Task: Add an event with the title Second Interview with Nora, date '2023/11/19', time 7:50 AM to 9:50 AMand add a description: In addition, you should be open to discussing your business's short-term and long-term goals, potential challenges, and how an investment could accelerate your growth trajectory. This dialogue will help both parties assess the alignment of interests and the potential for a successful partnership., put the event into Green category . Add location for the event as: Miami, USA, logged in from the account softage.8@softage.netand send the event invitation to softage.3@softage.net and softage.4@softage.net. Set a reminder for the event 15 minutes before
Action: Mouse moved to (115, 140)
Screenshot: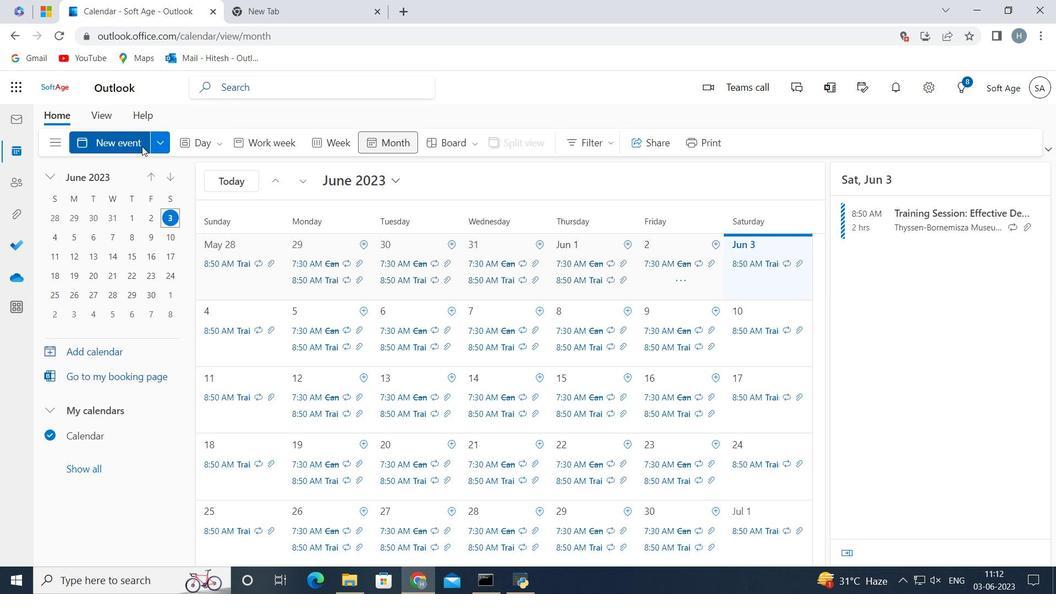 
Action: Mouse pressed left at (115, 140)
Screenshot: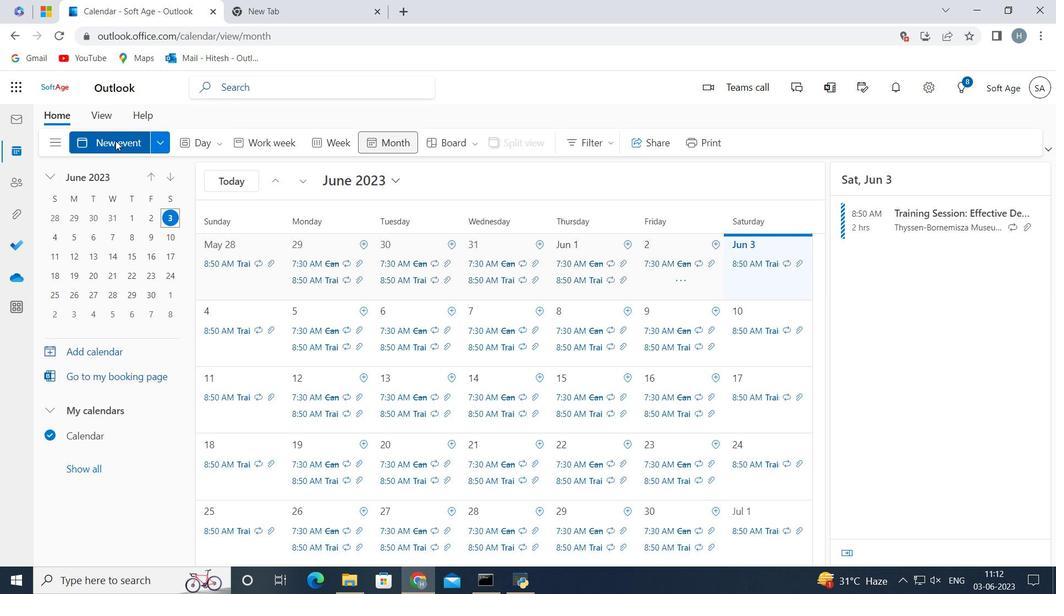 
Action: Mouse moved to (302, 222)
Screenshot: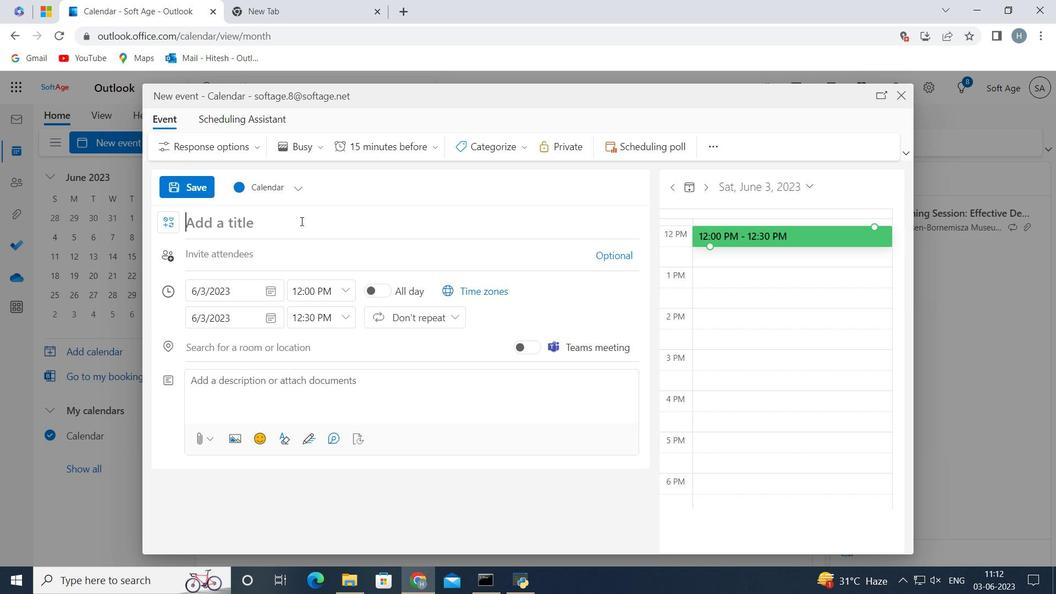 
Action: Mouse pressed left at (302, 222)
Screenshot: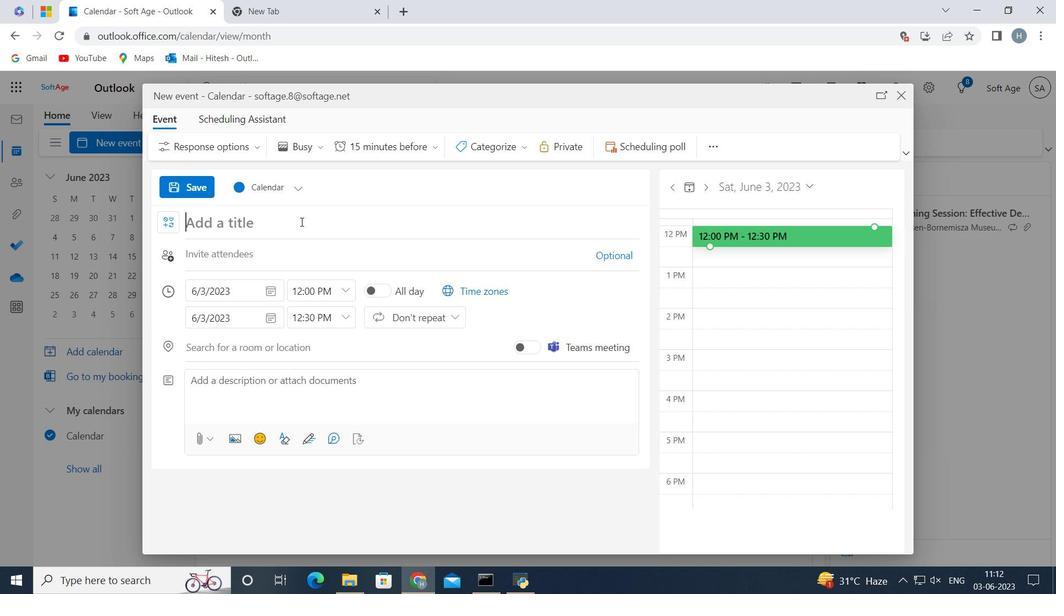 
Action: Key pressed <Key.shift>Second<Key.space><Key.shift>Interview<Key.space><Key.shift>With<Key.space><Key.shift>Nora
Screenshot: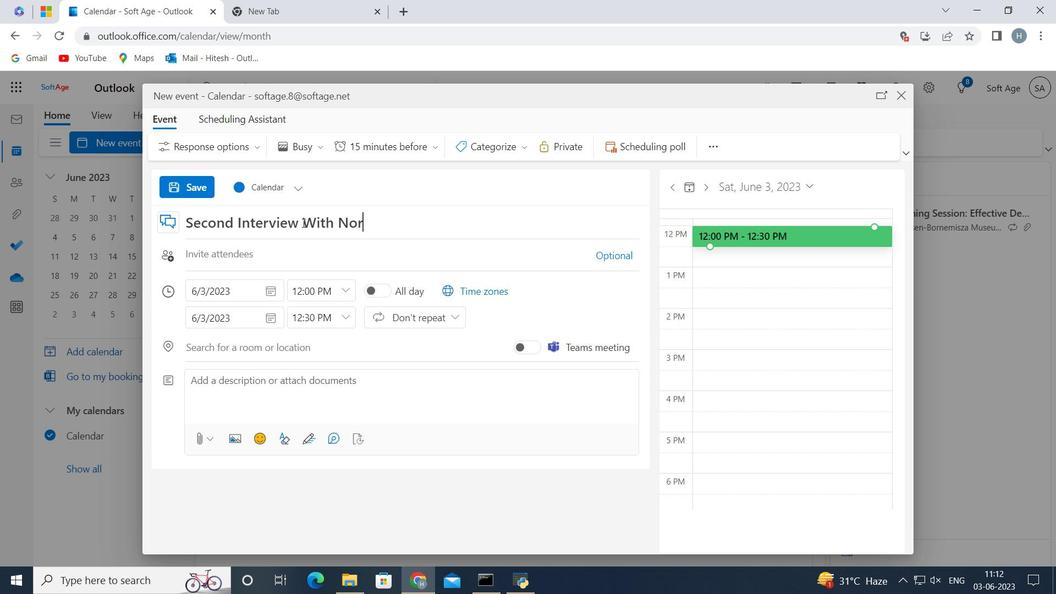 
Action: Mouse moved to (274, 292)
Screenshot: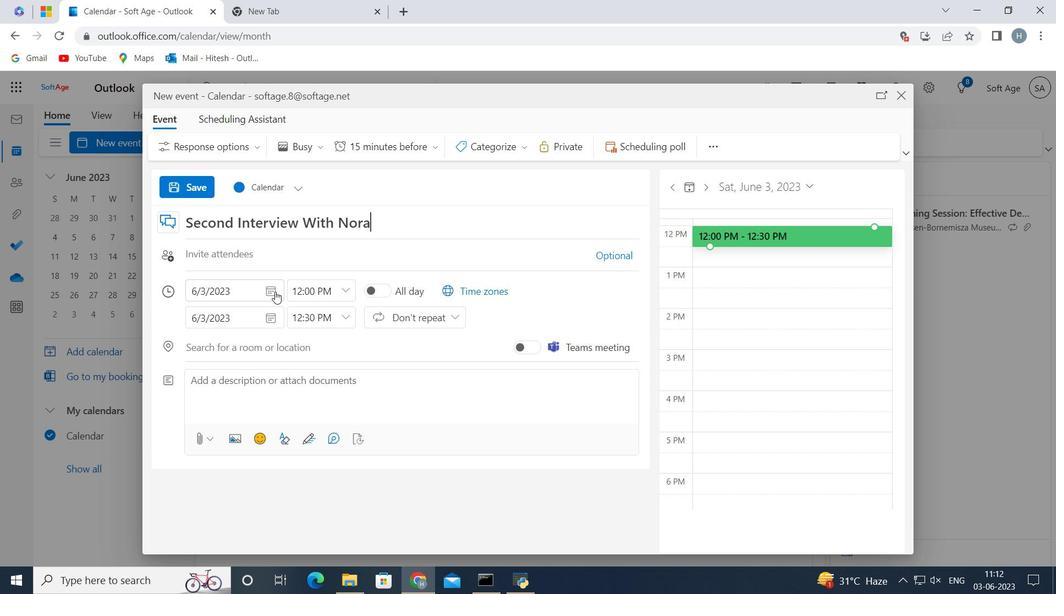 
Action: Mouse pressed left at (274, 292)
Screenshot: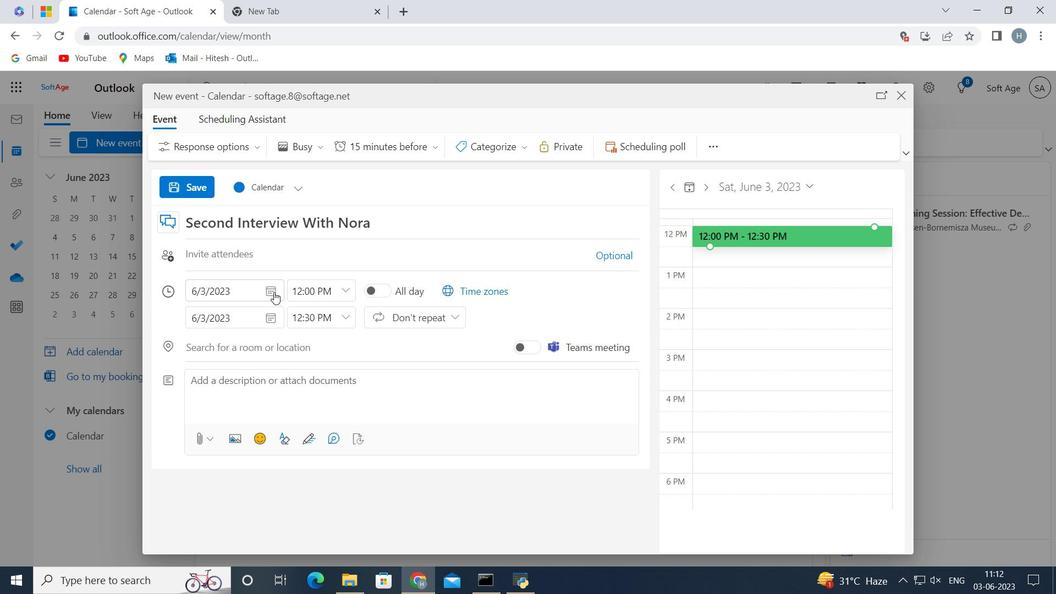 
Action: Mouse moved to (315, 316)
Screenshot: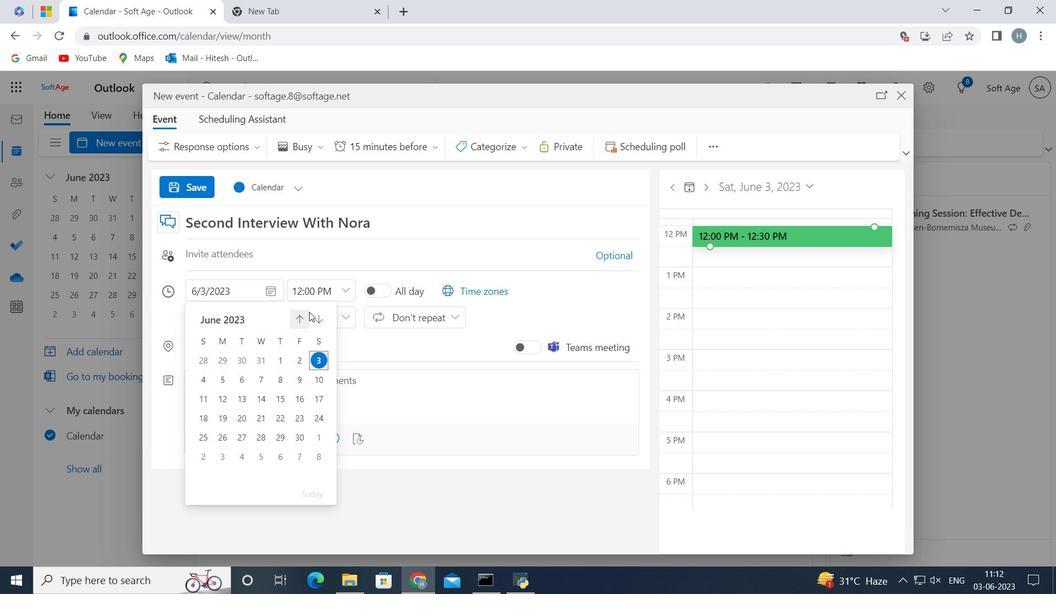 
Action: Mouse pressed left at (315, 316)
Screenshot: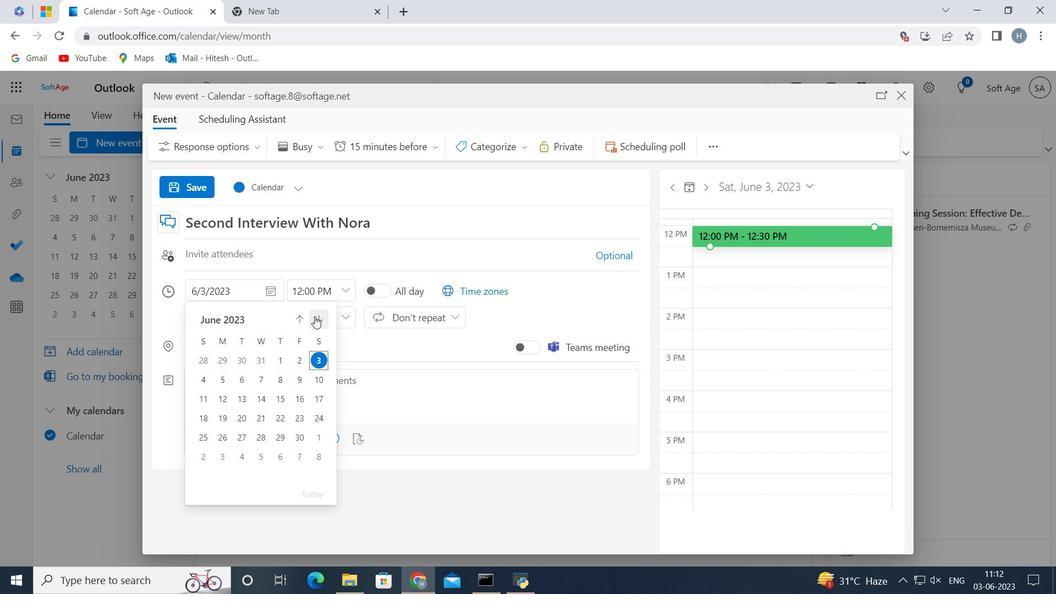 
Action: Mouse moved to (315, 316)
Screenshot: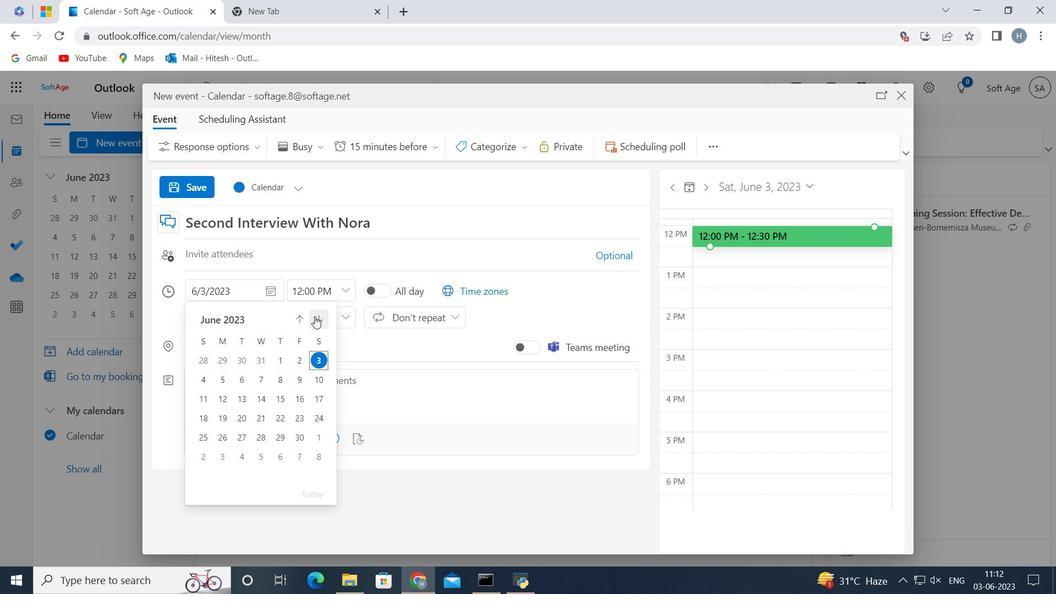 
Action: Mouse pressed left at (315, 316)
Screenshot: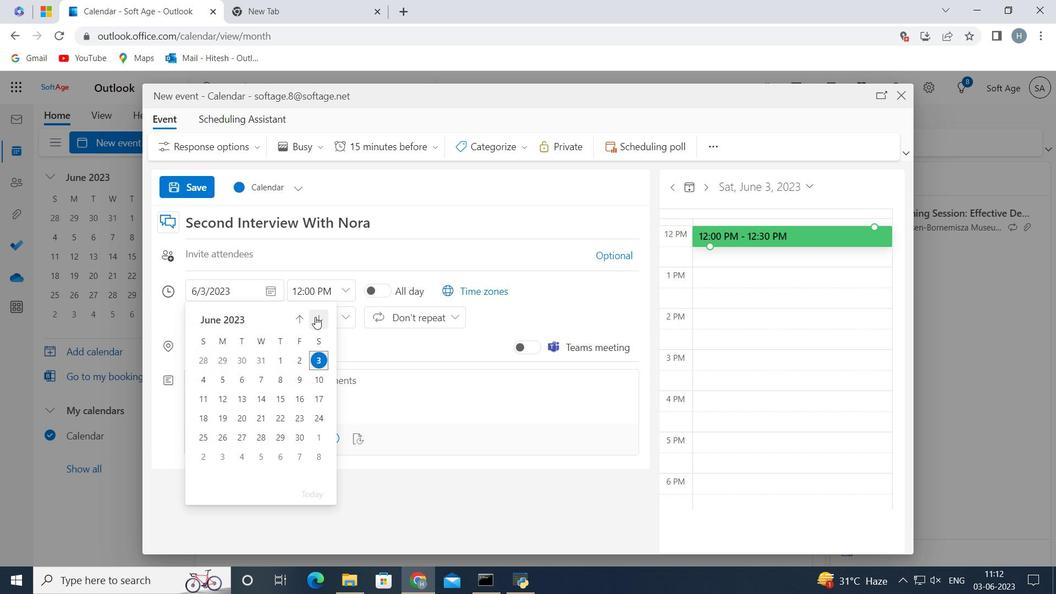 
Action: Mouse pressed left at (315, 316)
Screenshot: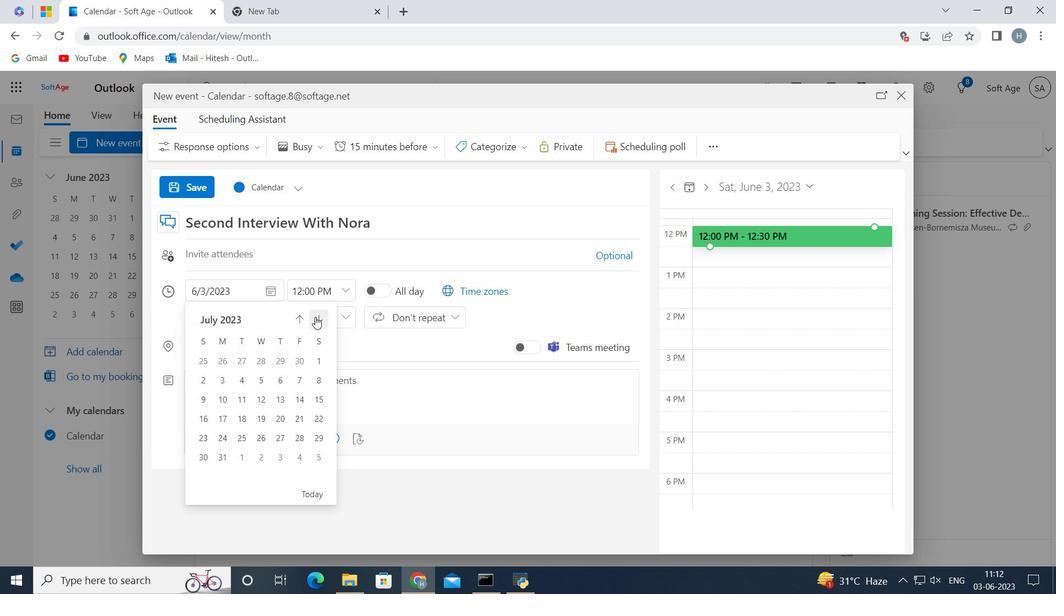 
Action: Mouse moved to (315, 317)
Screenshot: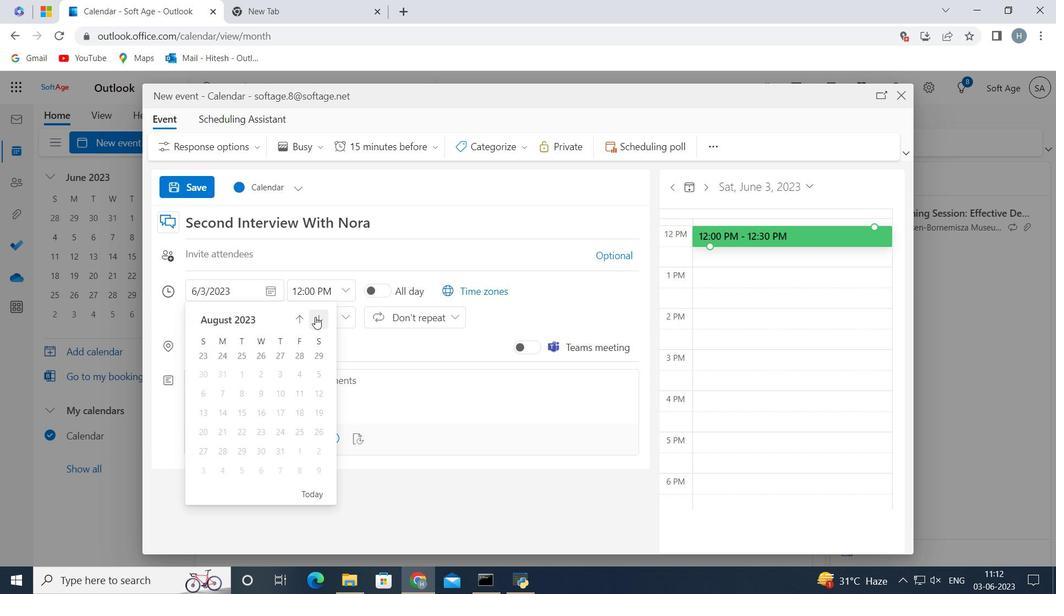 
Action: Mouse pressed left at (315, 317)
Screenshot: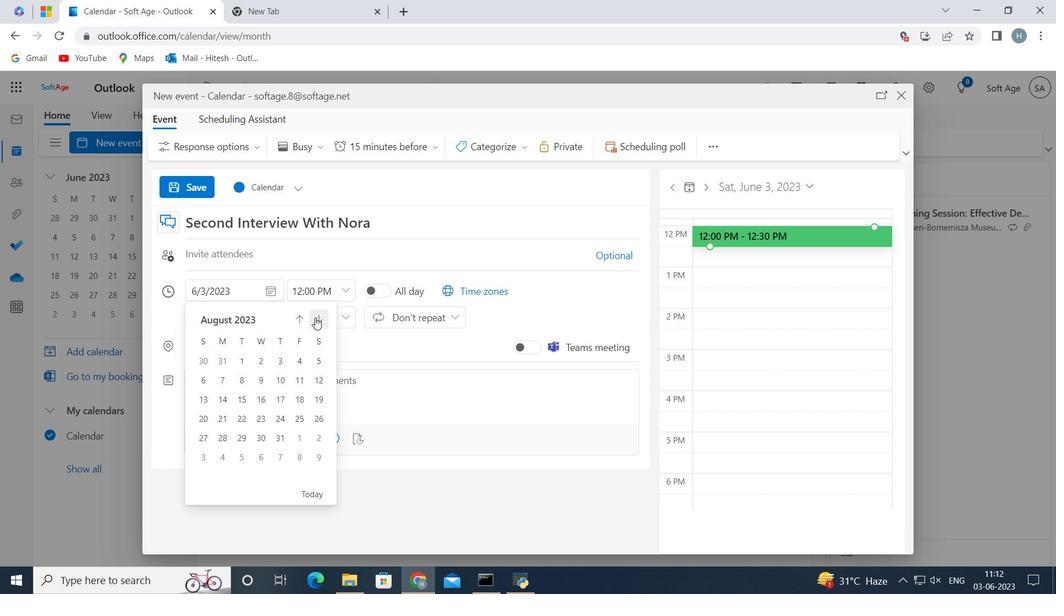 
Action: Mouse pressed left at (315, 317)
Screenshot: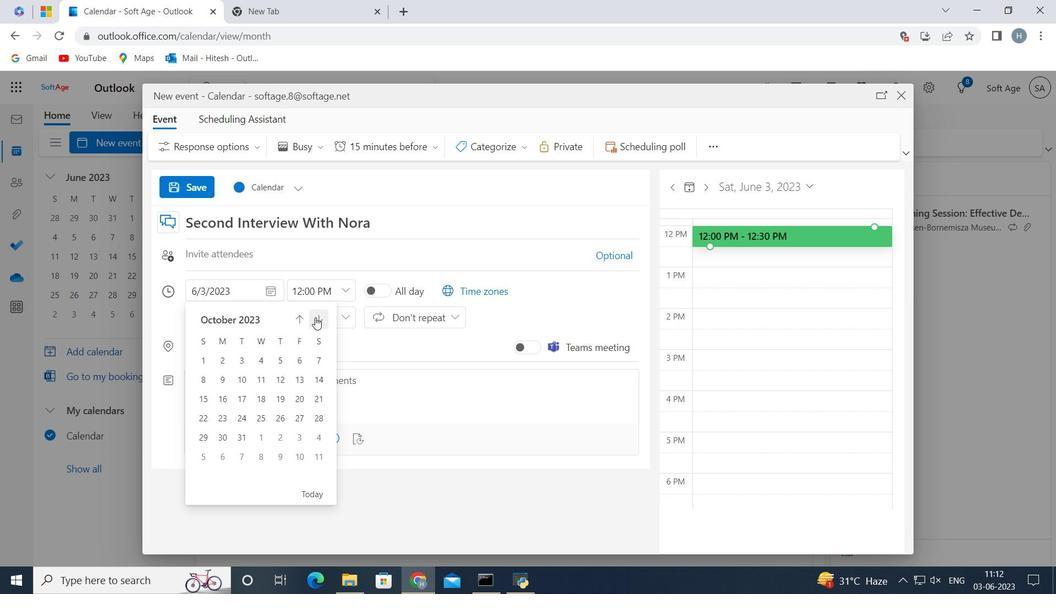 
Action: Mouse moved to (200, 415)
Screenshot: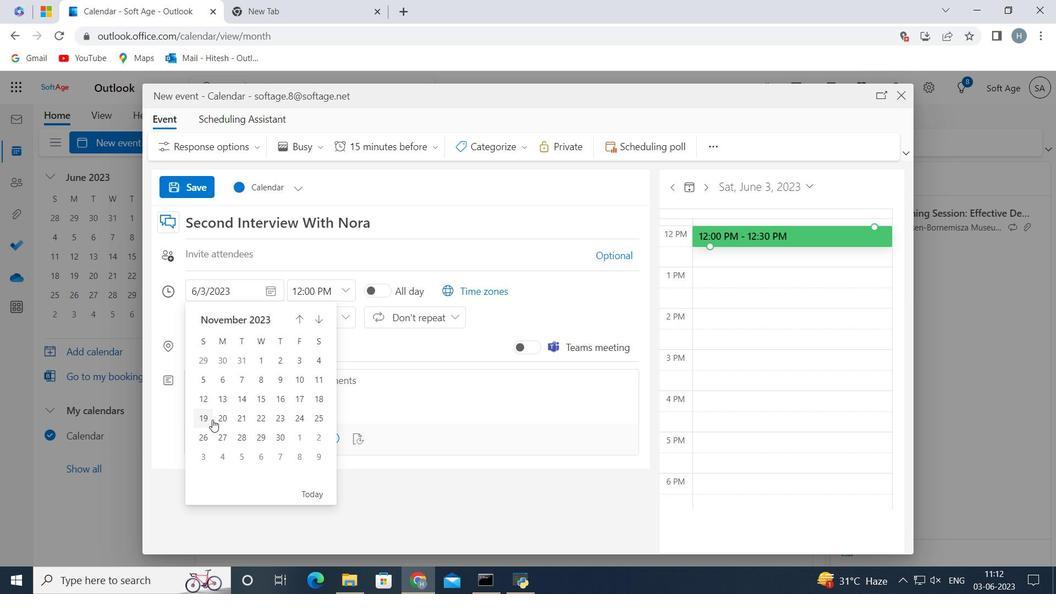 
Action: Mouse pressed left at (200, 415)
Screenshot: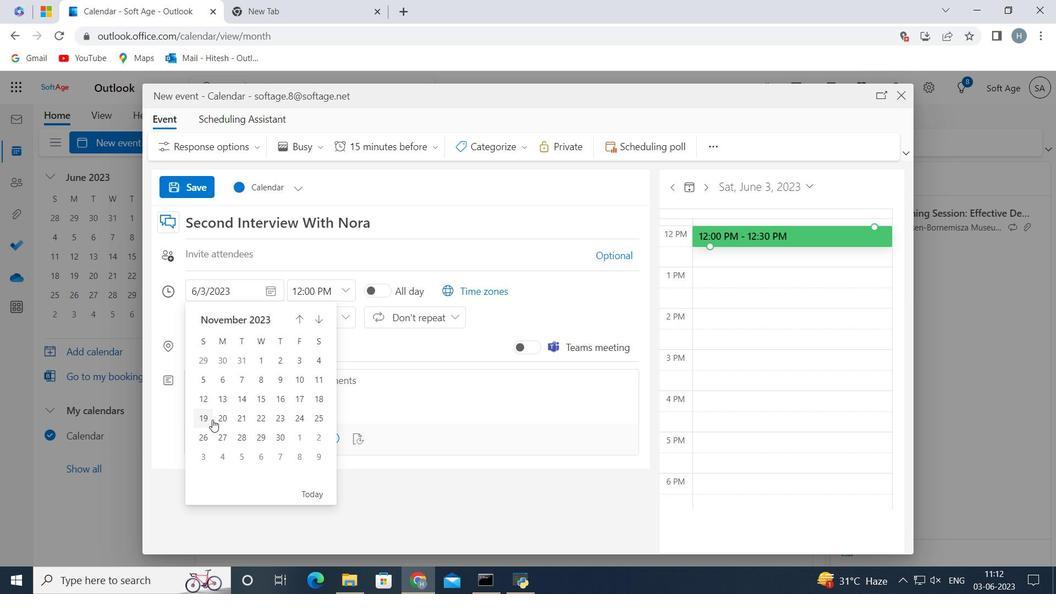 
Action: Mouse moved to (350, 289)
Screenshot: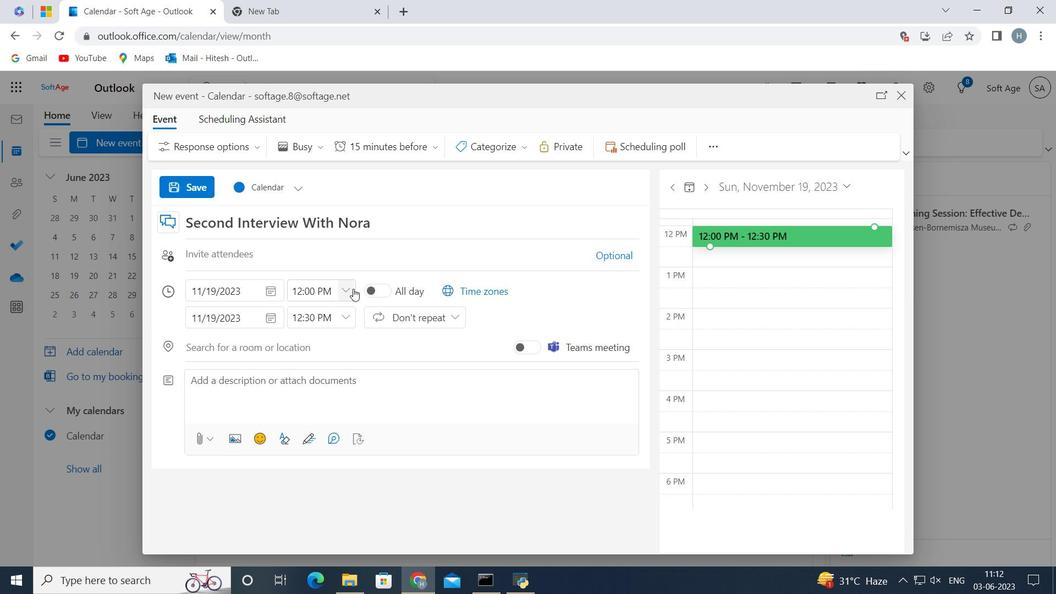 
Action: Mouse pressed left at (350, 289)
Screenshot: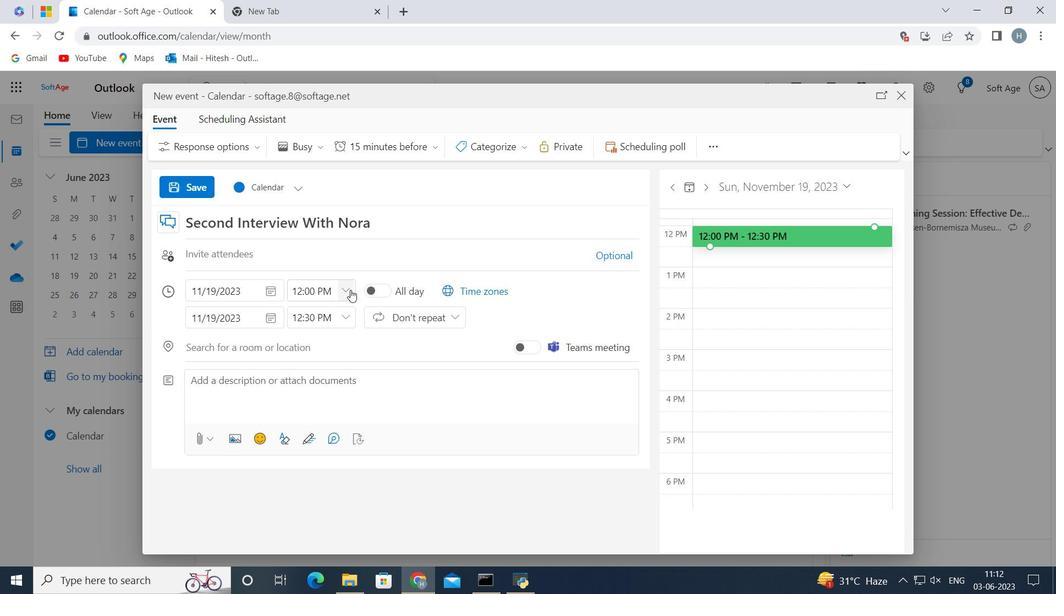 
Action: Mouse moved to (337, 341)
Screenshot: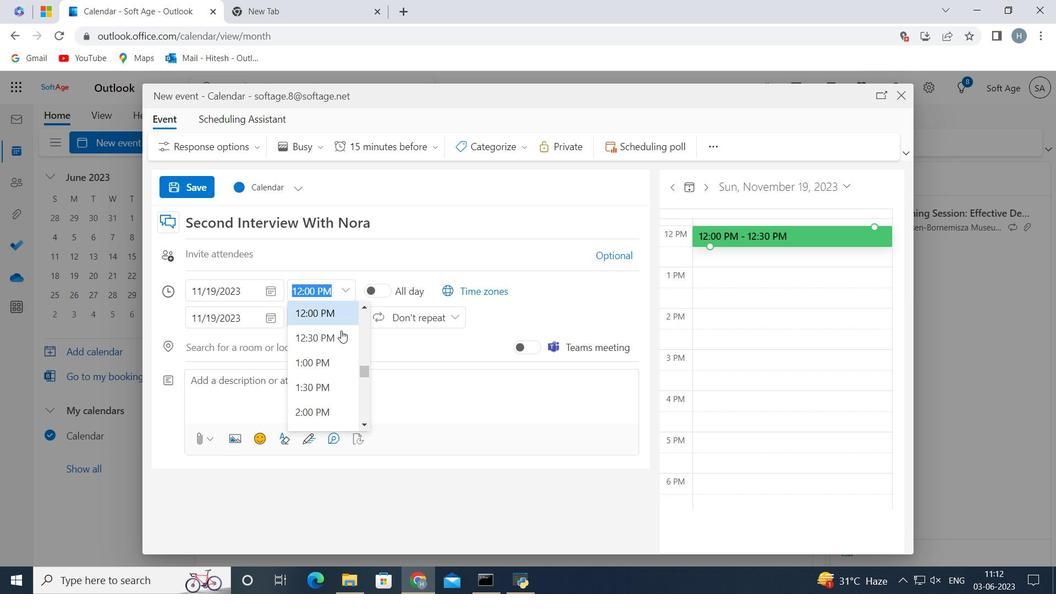 
Action: Mouse scrolled (337, 341) with delta (0, 0)
Screenshot: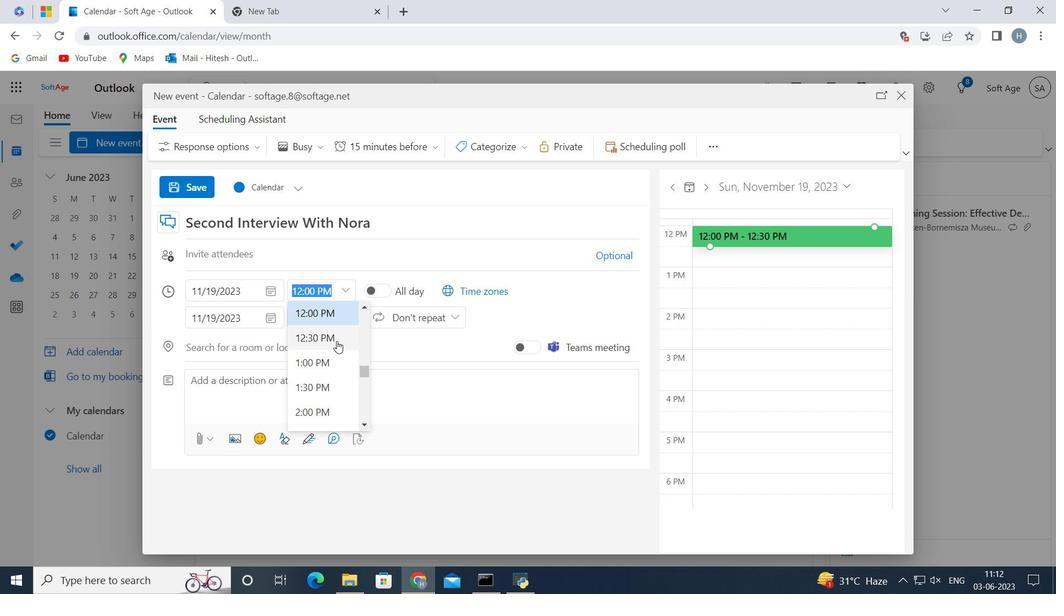 
Action: Mouse scrolled (337, 341) with delta (0, 0)
Screenshot: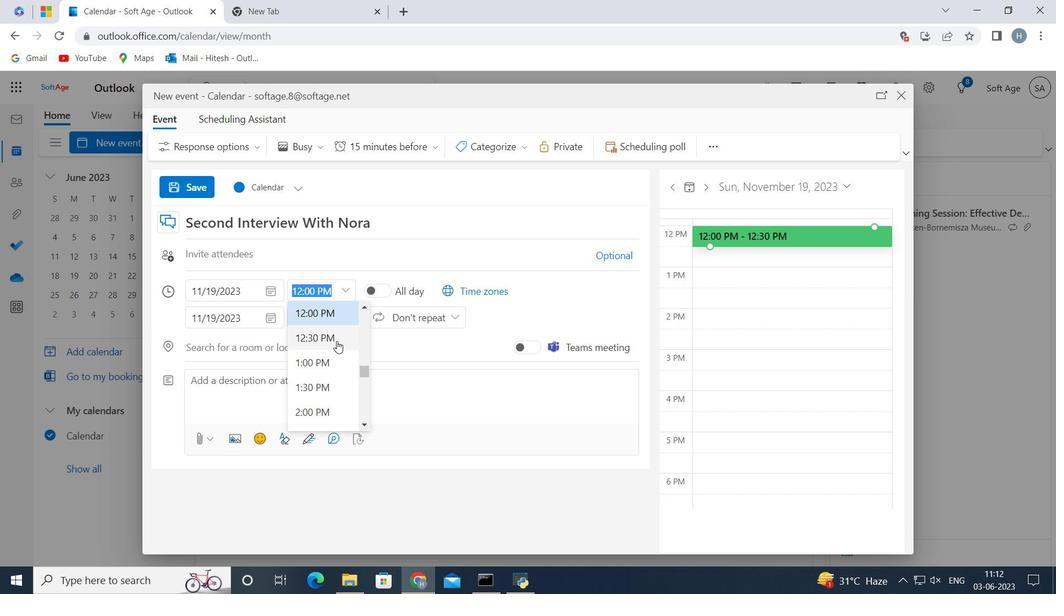 
Action: Mouse scrolled (337, 341) with delta (0, 0)
Screenshot: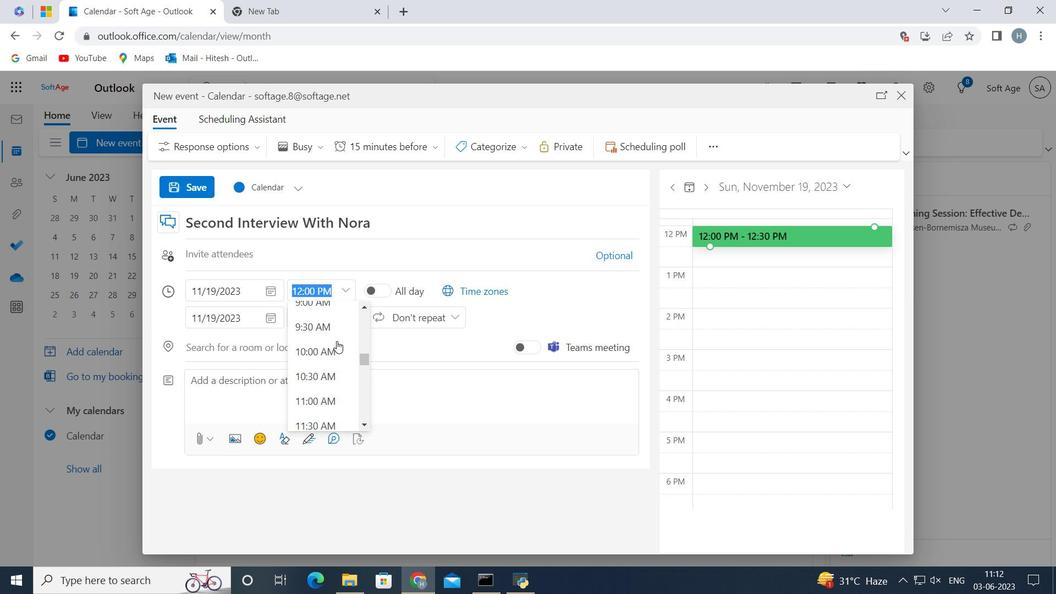 
Action: Mouse scrolled (337, 341) with delta (0, 0)
Screenshot: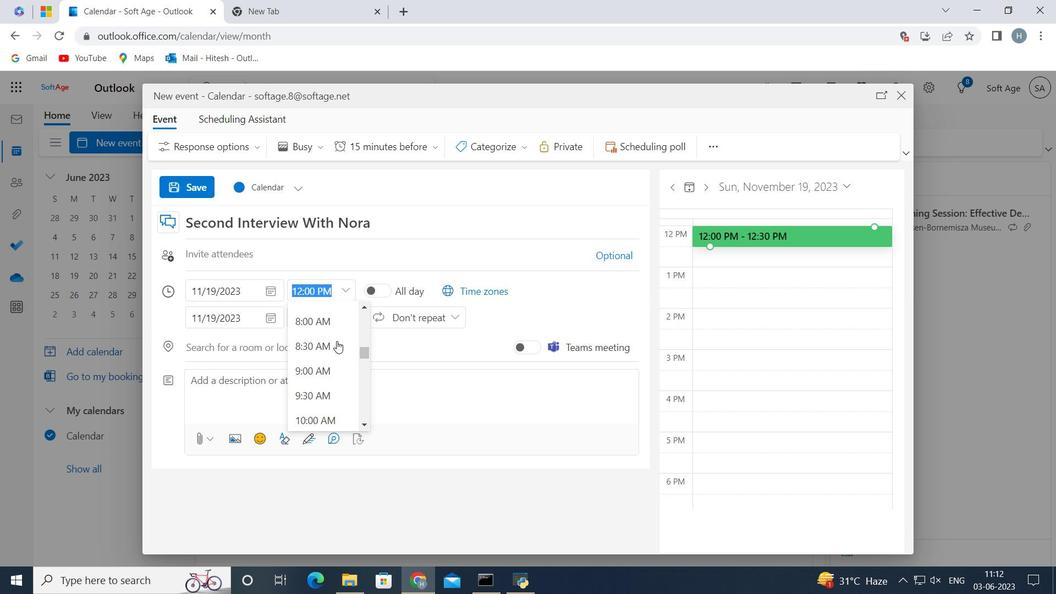 
Action: Mouse moved to (334, 365)
Screenshot: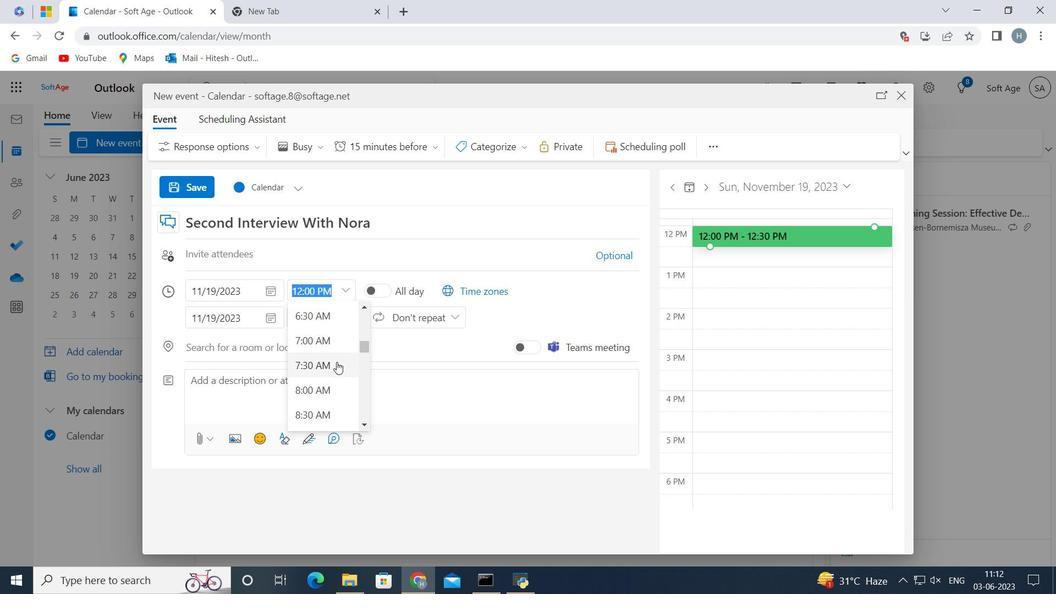 
Action: Mouse pressed left at (334, 365)
Screenshot: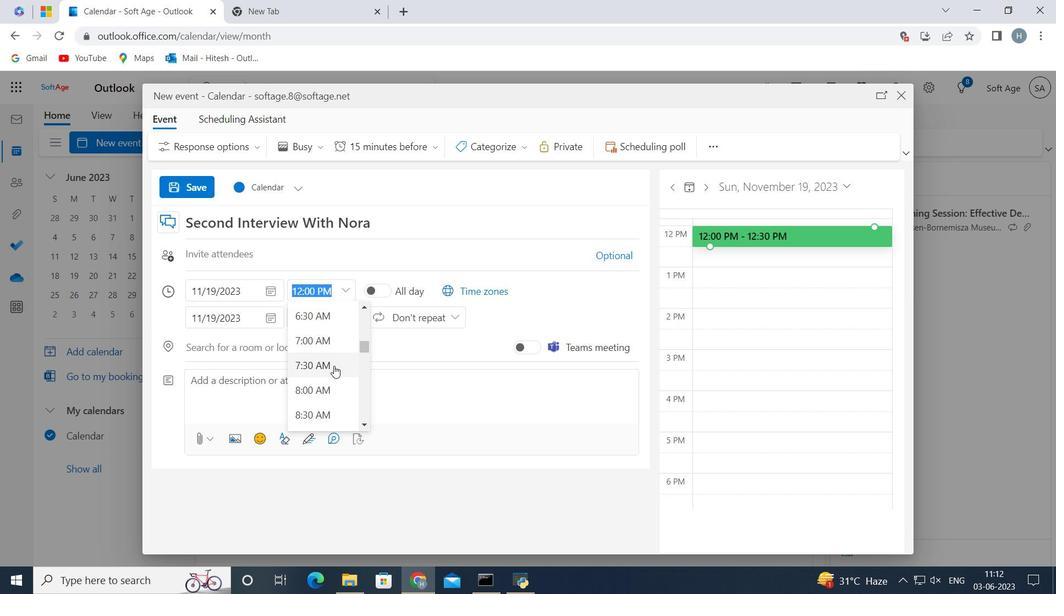 
Action: Mouse moved to (318, 301)
Screenshot: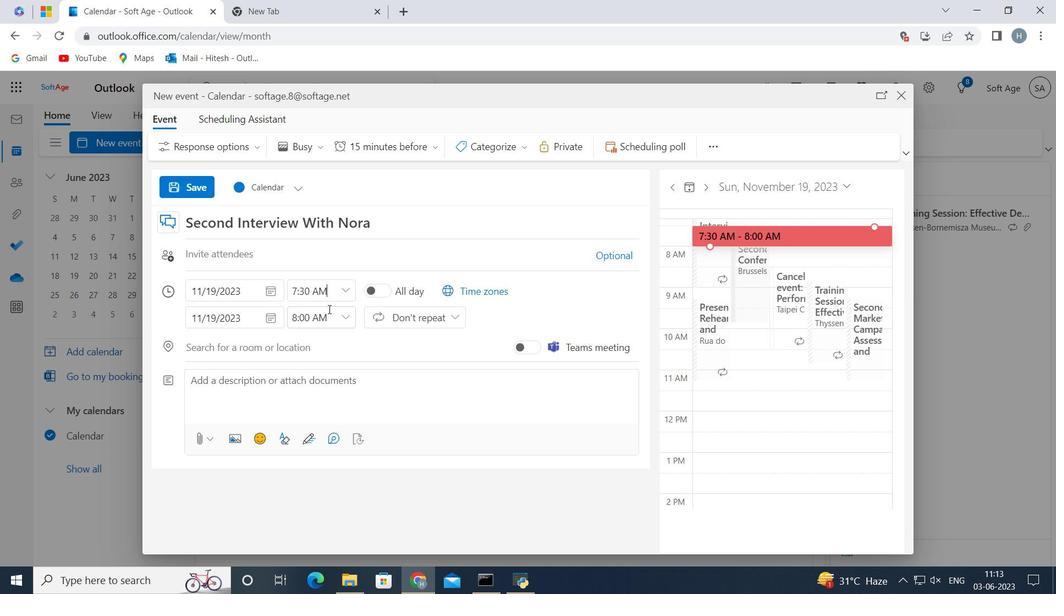
Action: Key pressed <Key.left><Key.left><Key.left><Key.left><Key.backspace>5
Screenshot: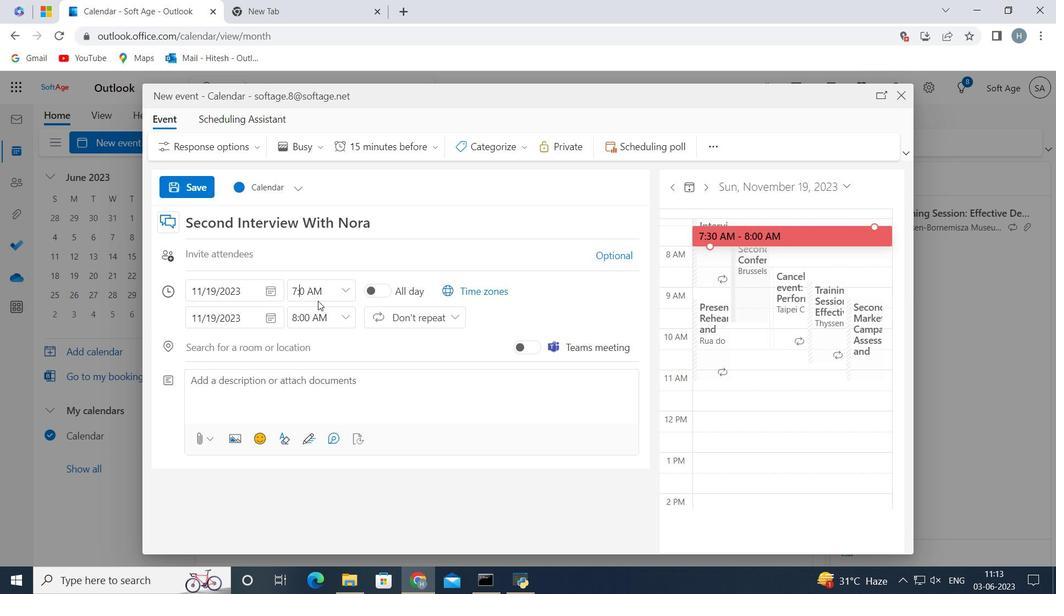 
Action: Mouse moved to (345, 313)
Screenshot: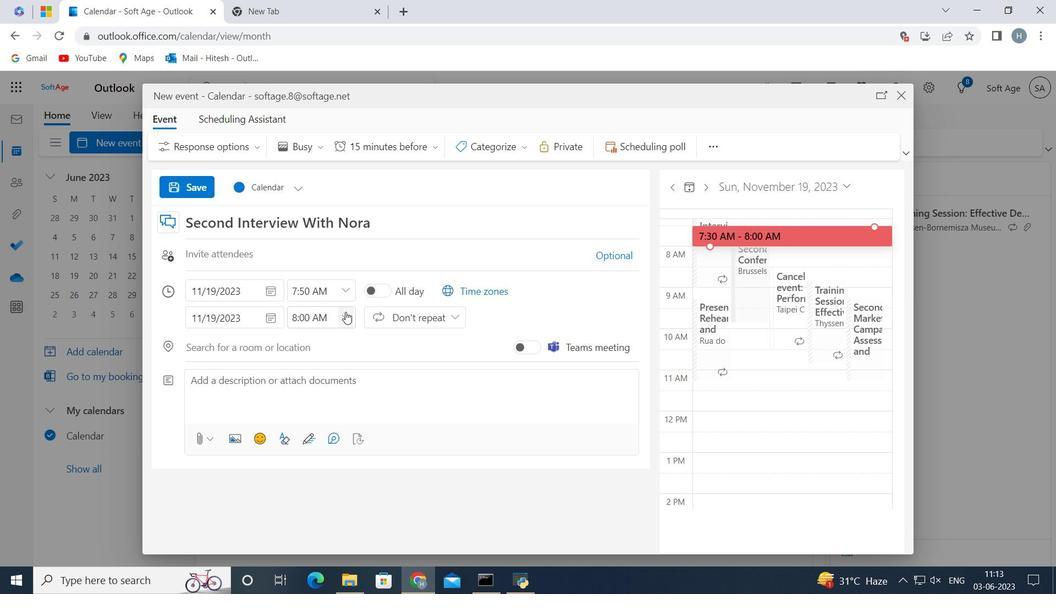 
Action: Mouse pressed left at (345, 313)
Screenshot: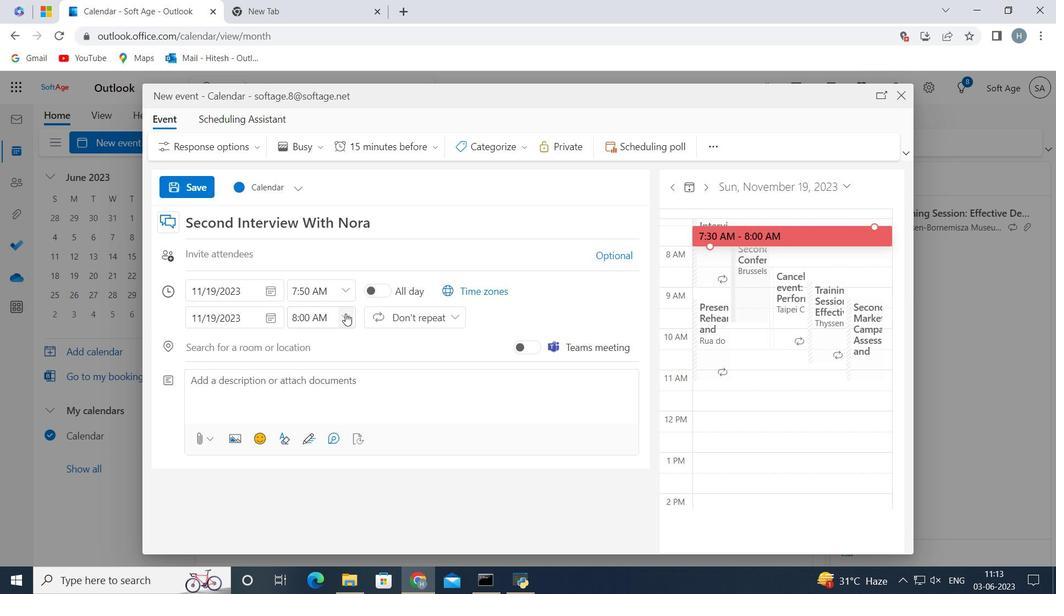 
Action: Mouse moved to (344, 411)
Screenshot: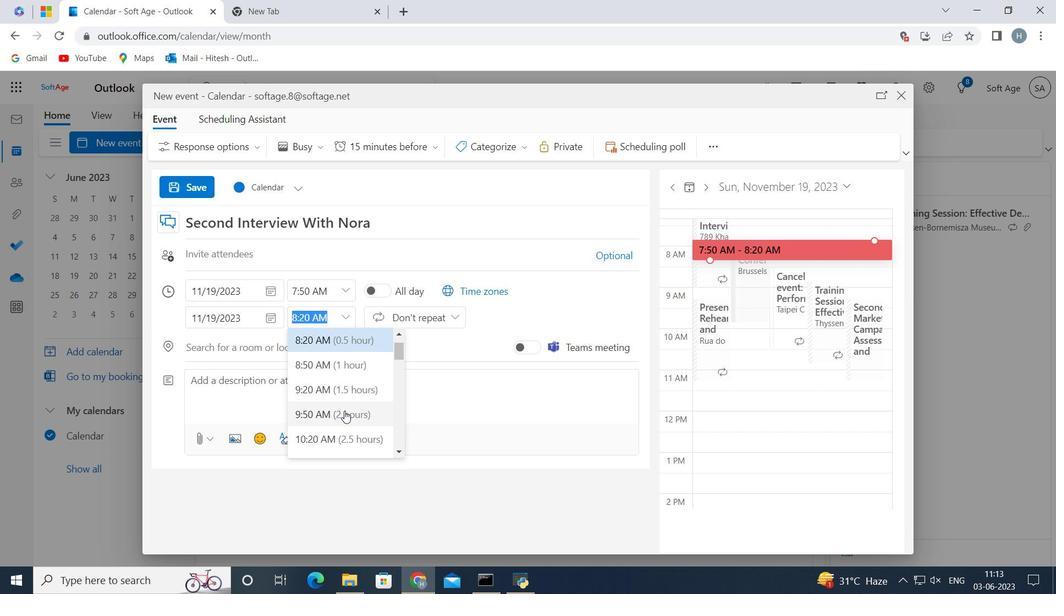 
Action: Mouse pressed left at (344, 411)
Screenshot: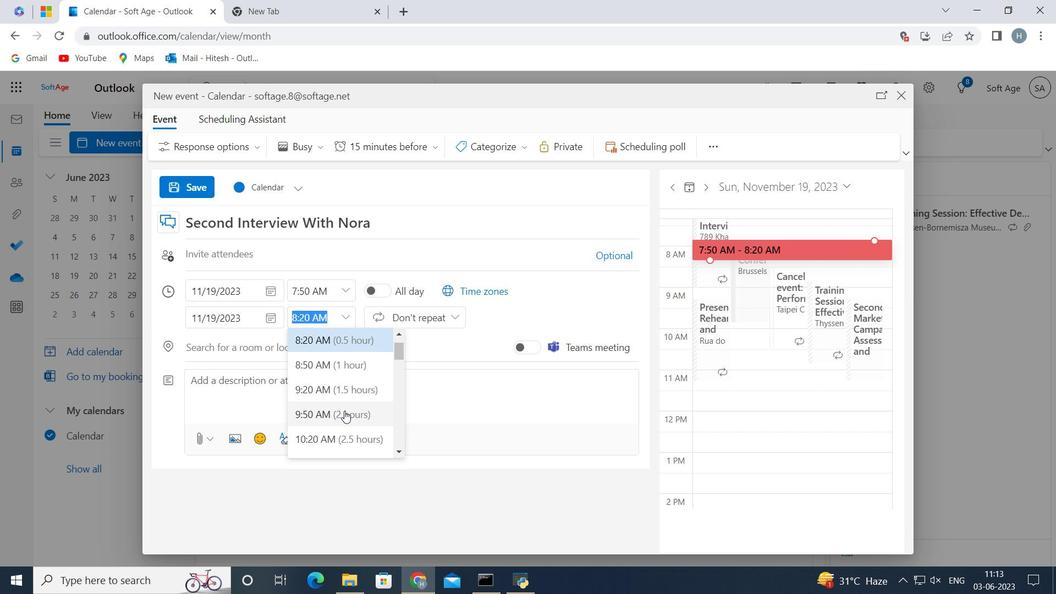 
Action: Mouse moved to (283, 392)
Screenshot: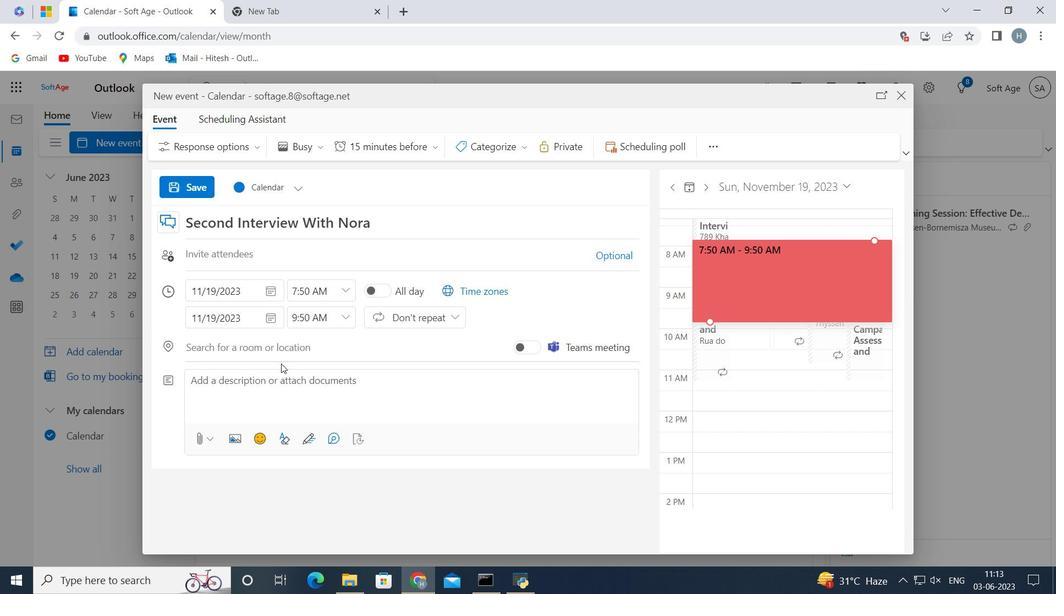 
Action: Mouse pressed left at (283, 392)
Screenshot: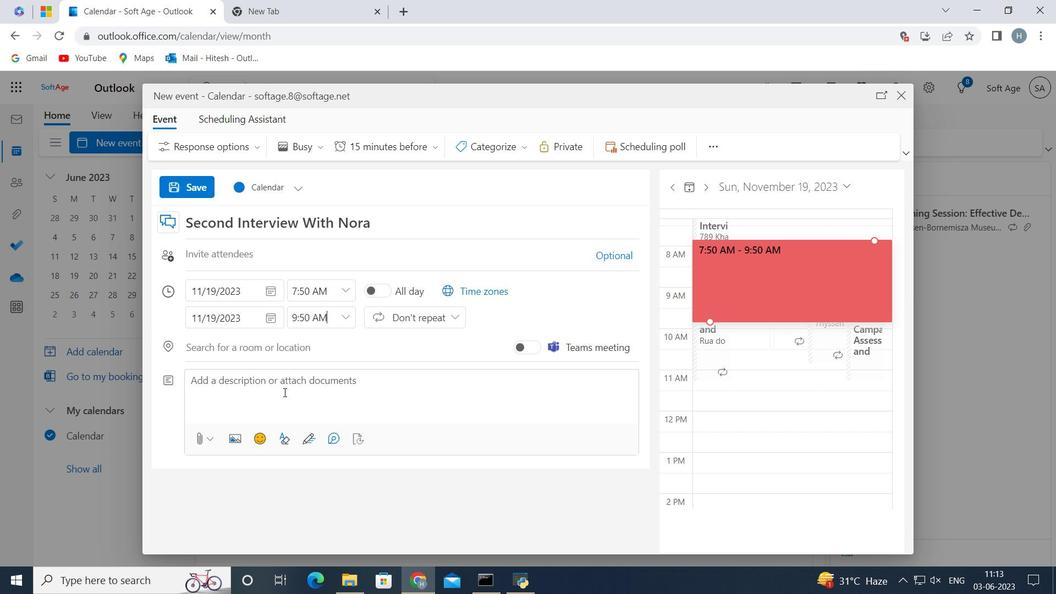 
Action: Mouse moved to (284, 392)
Screenshot: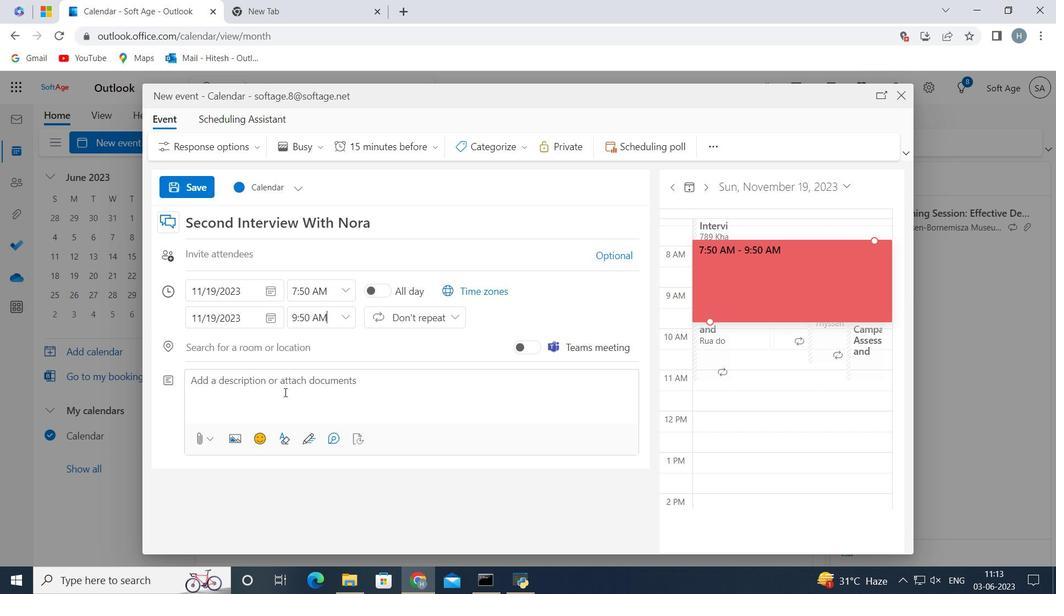 
Action: Key pressed <Key.shift>In<Key.space>addition,<Key.space>you<Key.space>should<Key.space>be<Key.space>open<Key.space>to<Key.space>discussing<Key.space>your<Key.space>business's<Key.space>short-term<Key.space>and<Key.space>long-term<Key.space>goal,<Key.space>potential<Key.space>challenges,<Key.space>and<Key.space>how<Key.space>an<Key.space>investment<Key.space>could<Key.space>accelerate<Key.space>your<Key.space>growth<Key.space>trajectory.<Key.space><Key.shift><Key.shift>This<Key.space>dialogue<Key.space>will<Key.space>help<Key.space>both<Key.space>parties<Key.space>assess<Key.space>the<Key.space>alignment<Key.space>of<Key.space>intr<Key.backspace>erest<Key.space>and<Key.space>the<Key.space>potential<Key.space>g<Key.backspace>for<Key.space>a<Key.space>successful<Key.space>partnersg<Key.backspace>hip,<Key.backspace>.<Key.space>
Screenshot: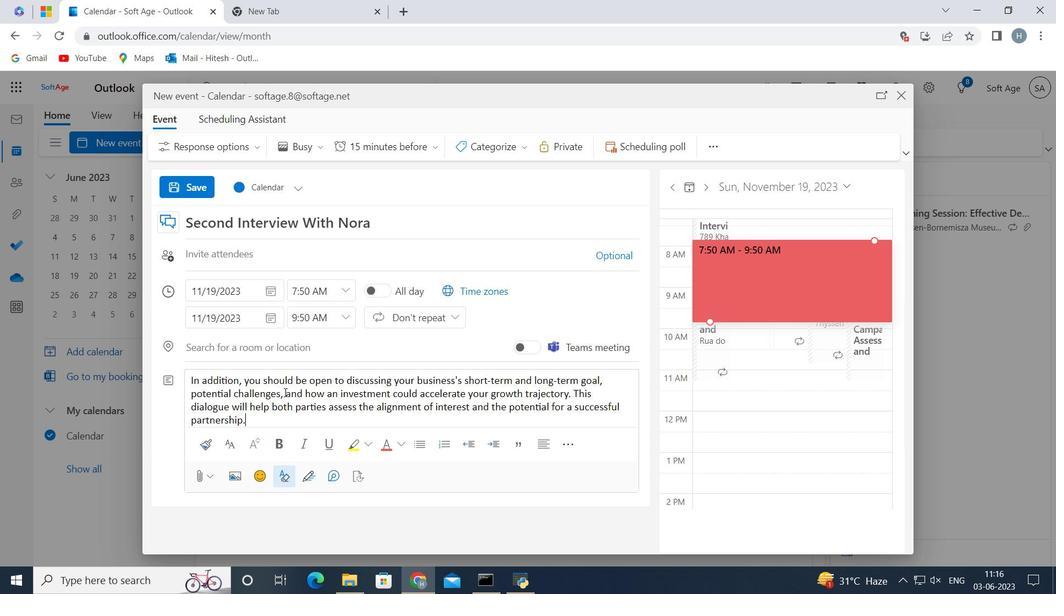 
Action: Mouse moved to (518, 152)
Screenshot: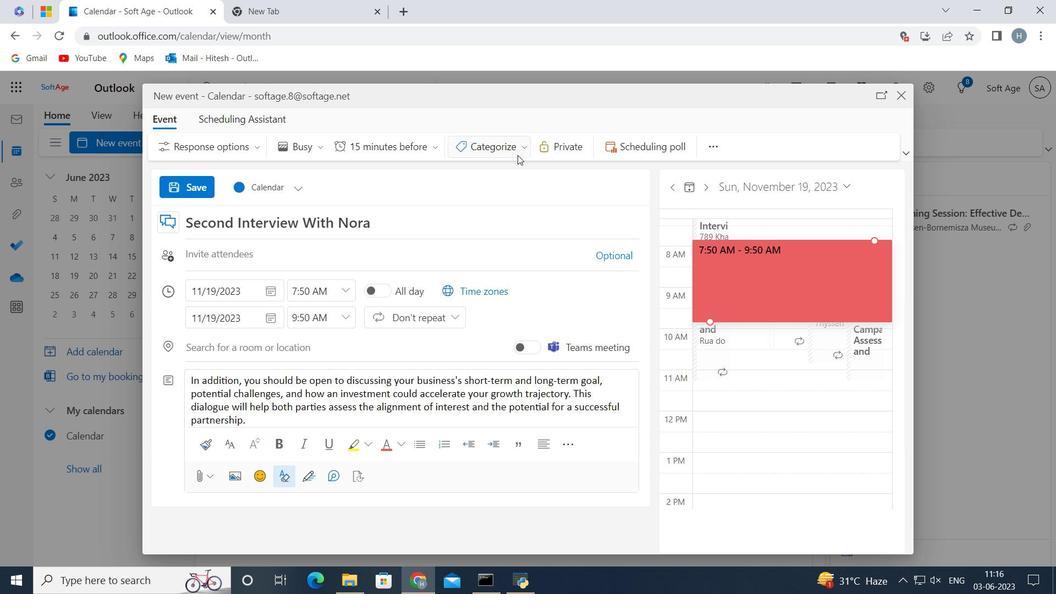 
Action: Mouse pressed left at (518, 152)
Screenshot: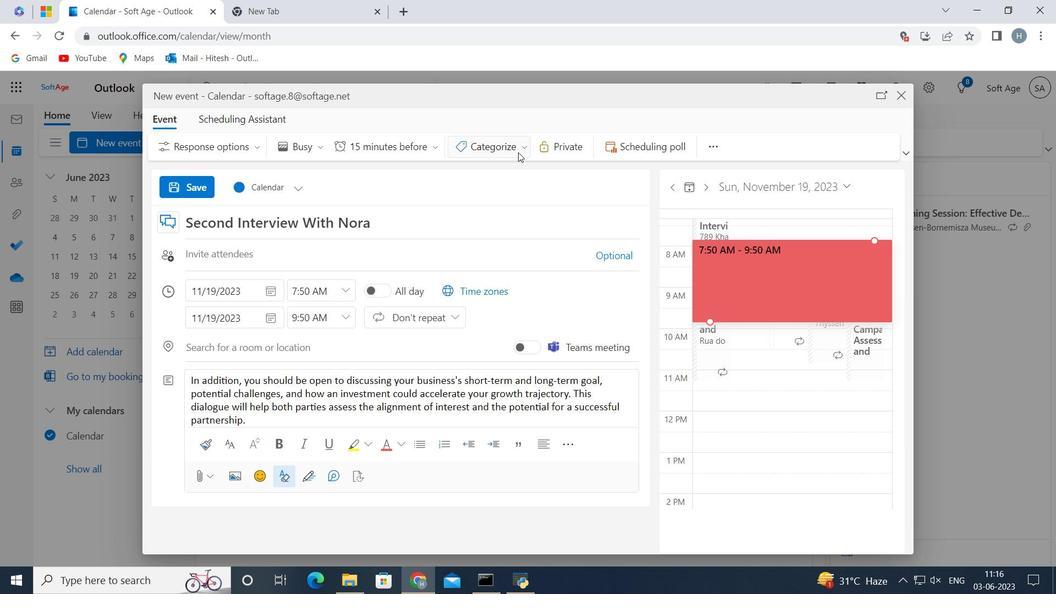 
Action: Mouse moved to (518, 200)
Screenshot: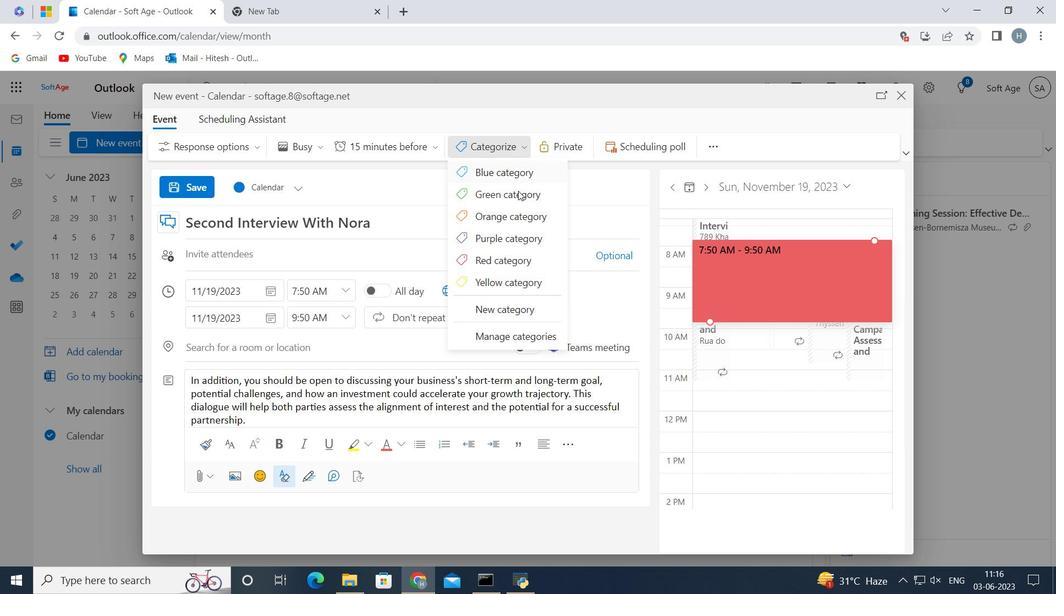 
Action: Mouse pressed left at (518, 200)
Screenshot: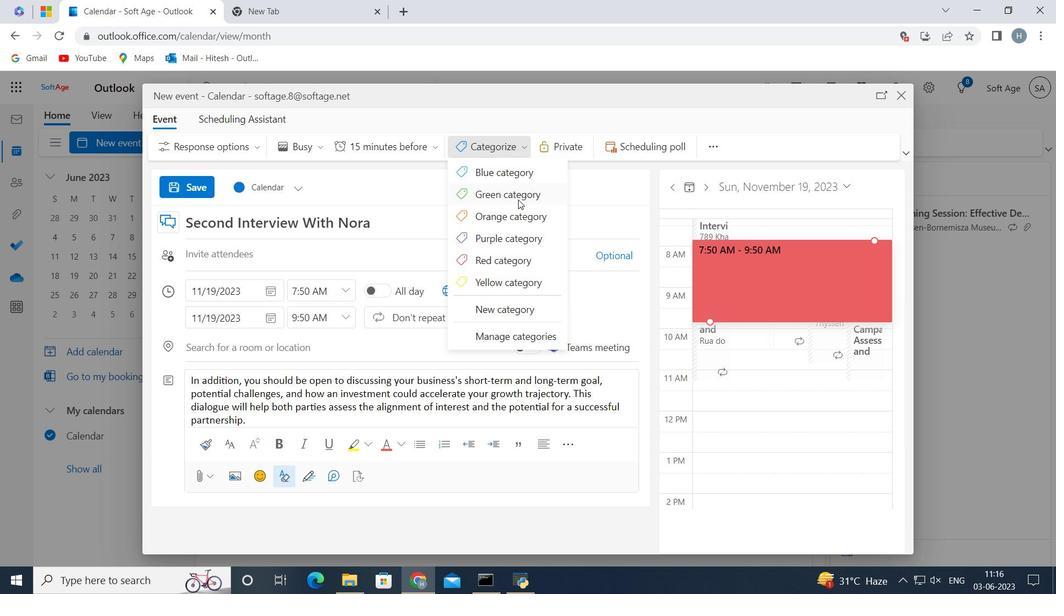 
Action: Mouse moved to (304, 348)
Screenshot: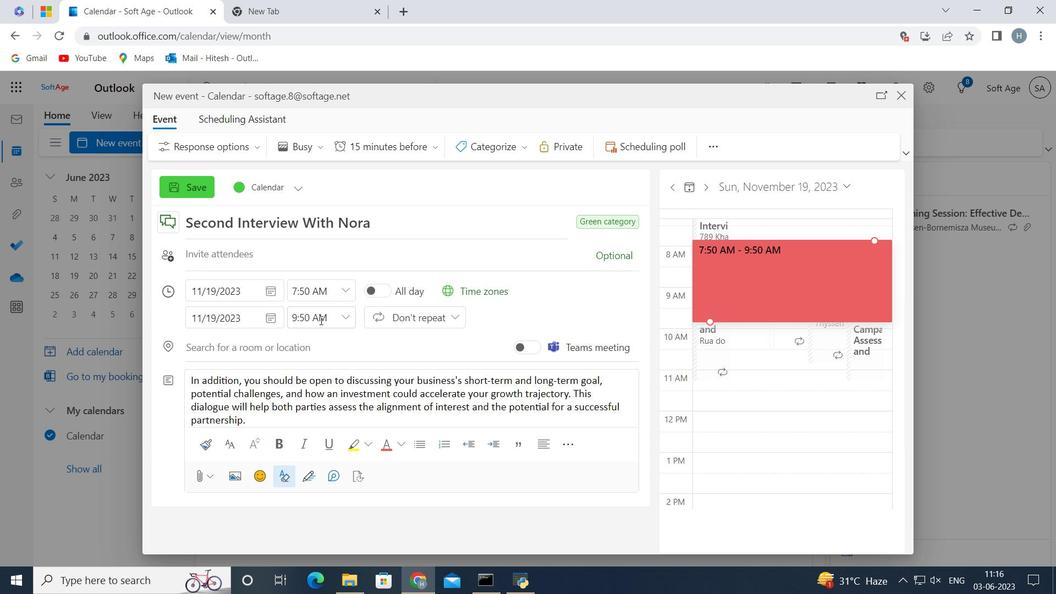 
Action: Mouse pressed left at (304, 348)
Screenshot: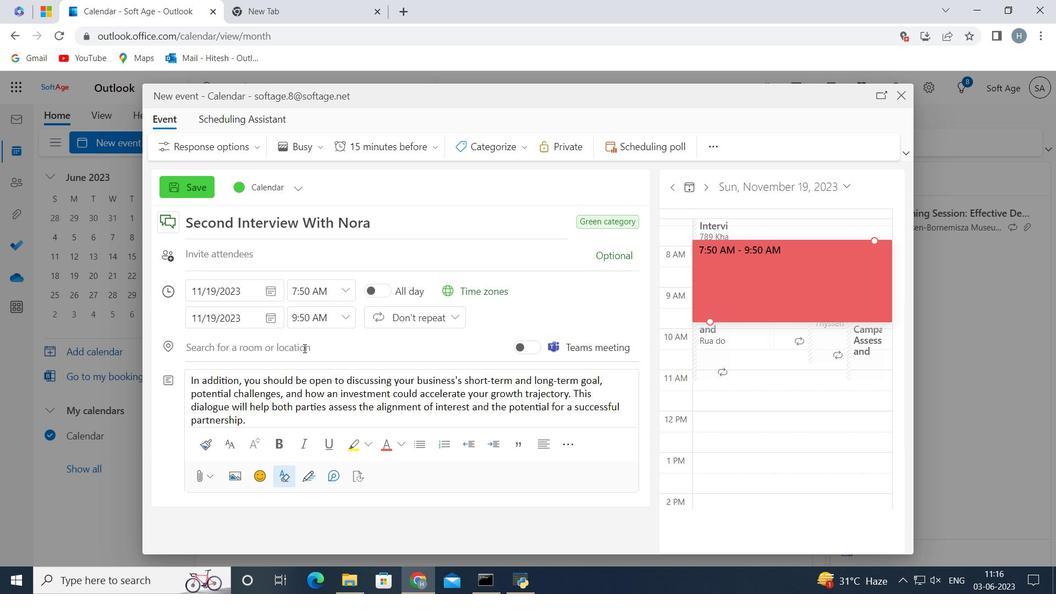 
Action: Key pressed <Key.shift>Miami
Screenshot: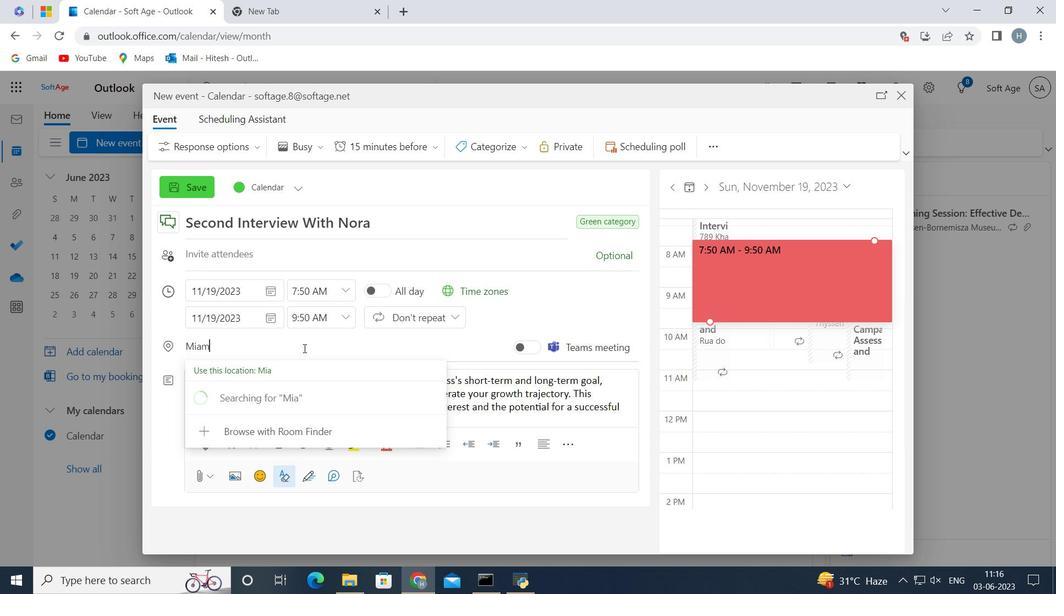 
Action: Mouse moved to (304, 349)
Screenshot: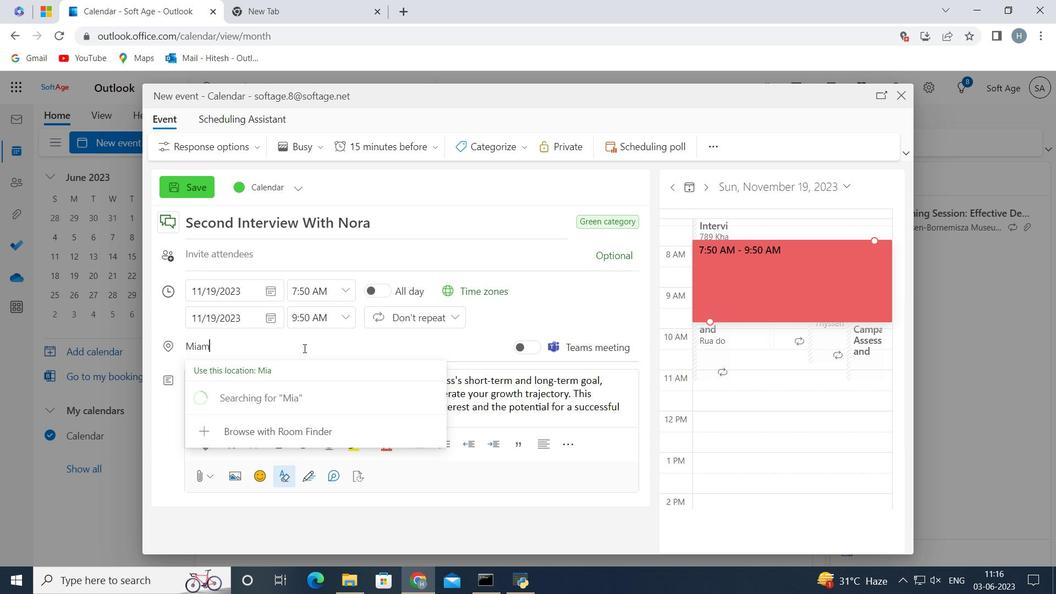 
Action: Key pressed ,<Key.space><Key.shift>USA
Screenshot: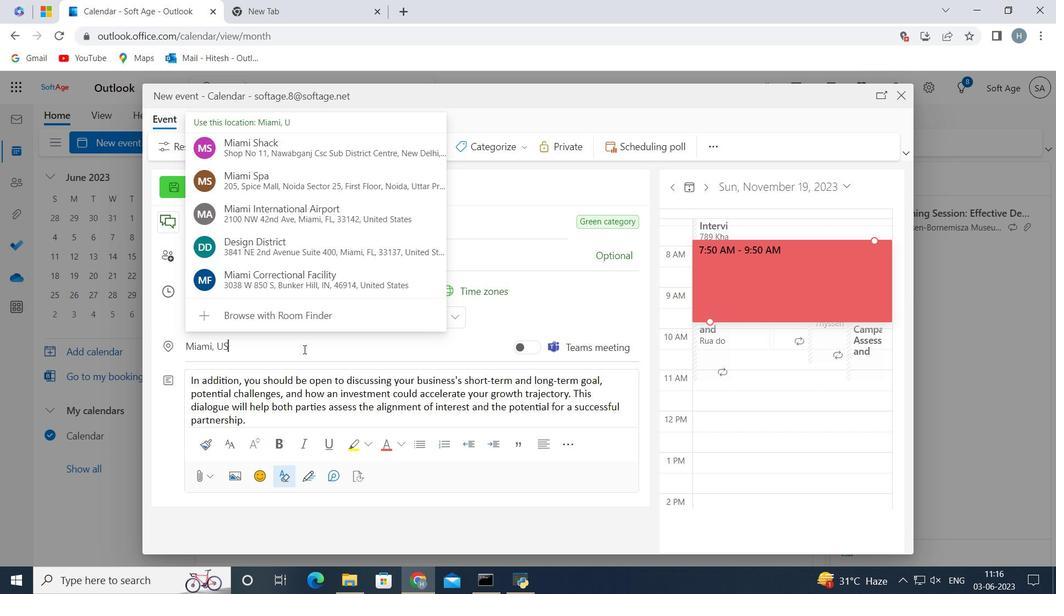 
Action: Mouse moved to (573, 290)
Screenshot: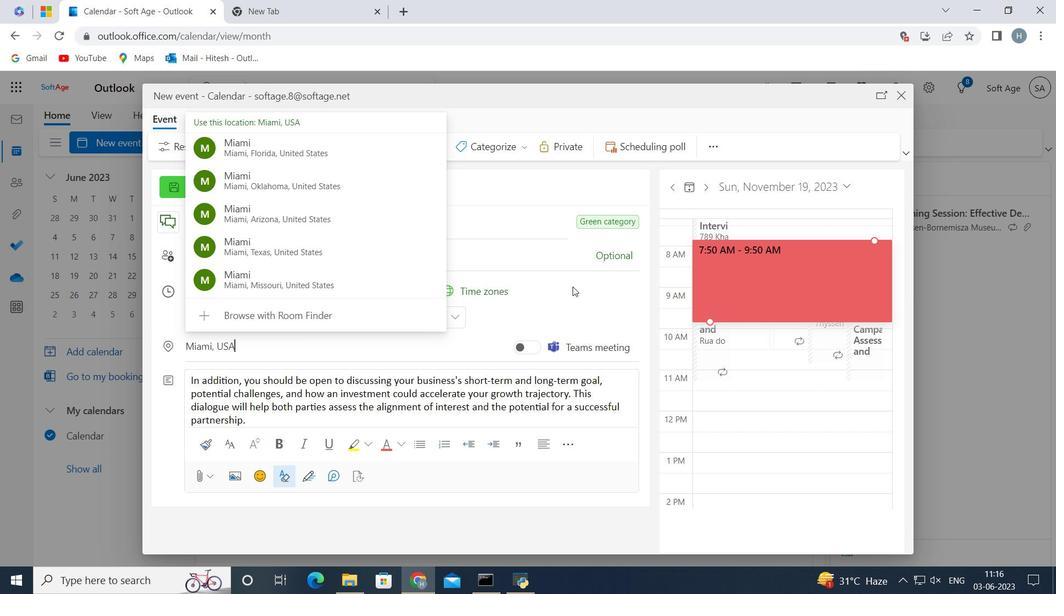 
Action: Mouse pressed left at (573, 290)
Screenshot: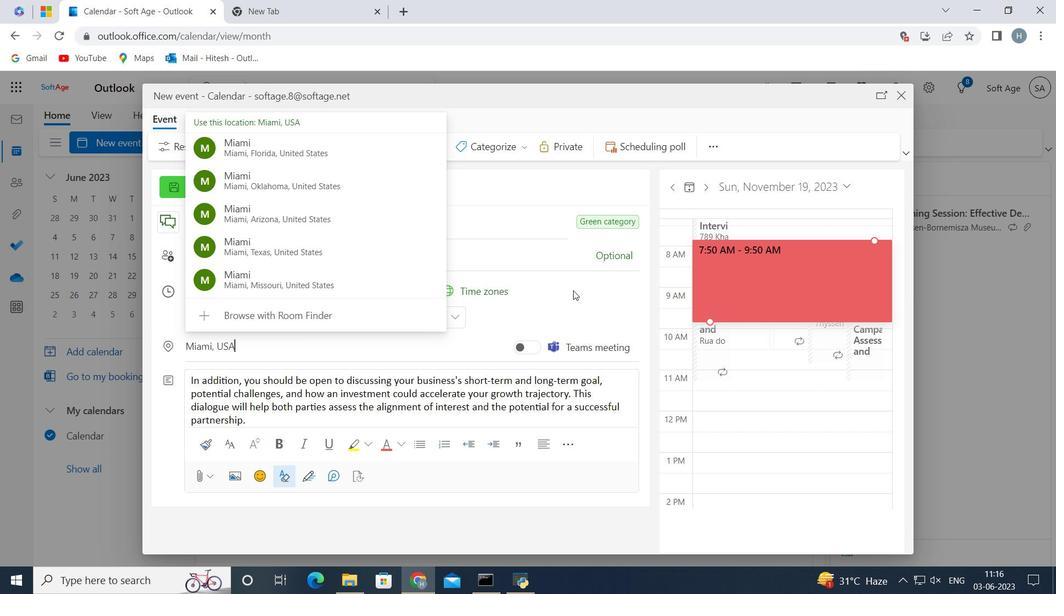 
Action: Mouse moved to (335, 260)
Screenshot: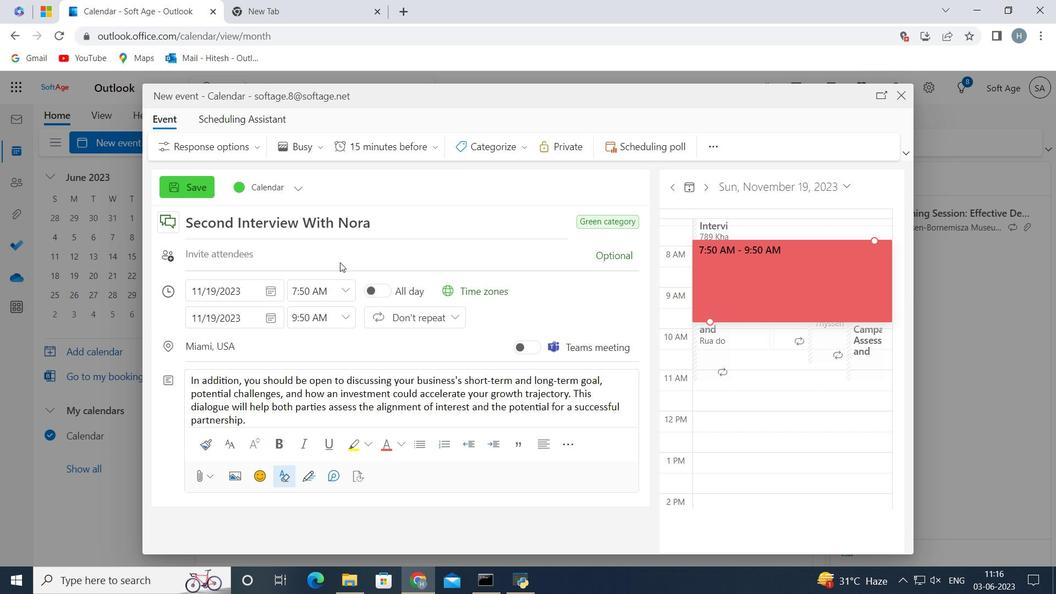 
Action: Mouse pressed left at (335, 260)
Screenshot: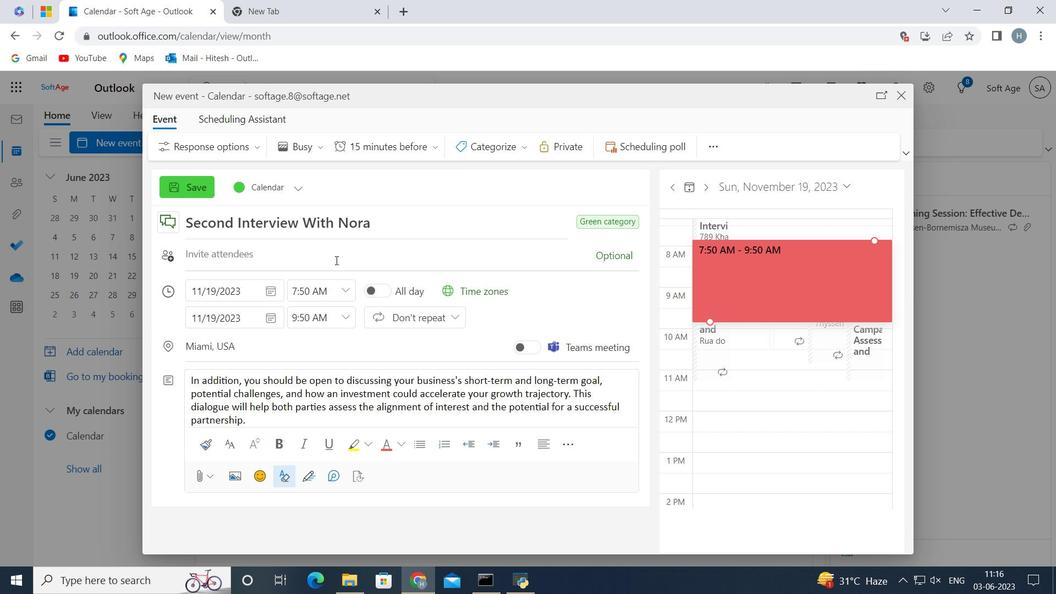 
Action: Key pressed softage.3<Key.shift>@softage.net
Screenshot: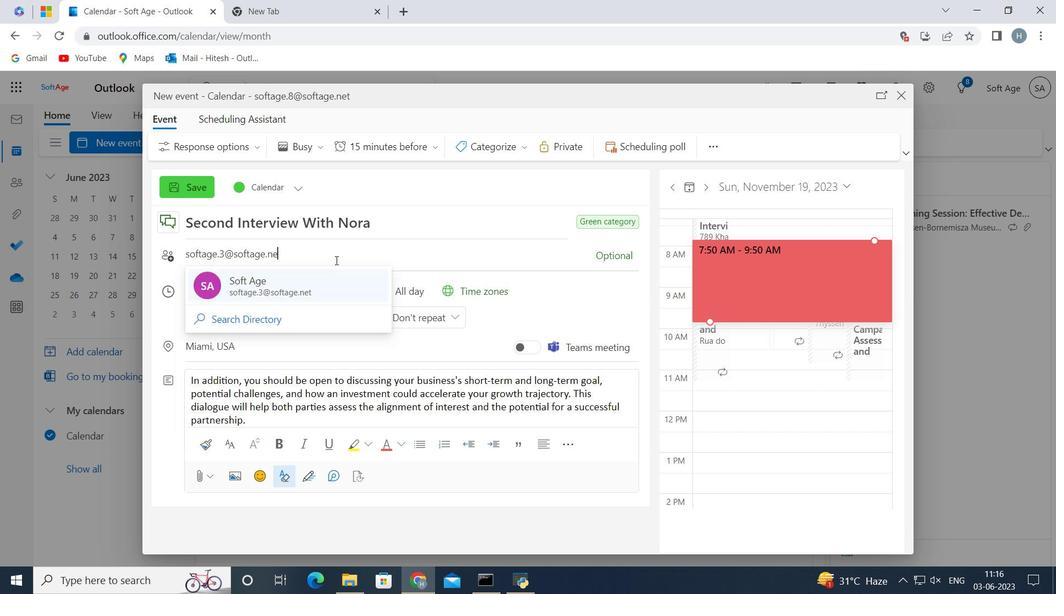 
Action: Mouse moved to (300, 278)
Screenshot: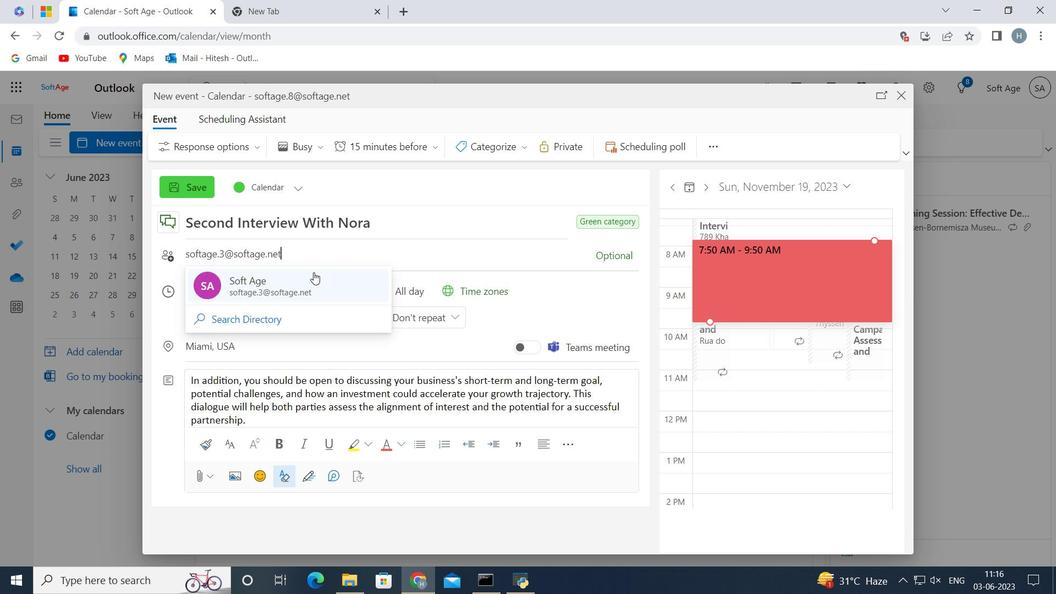 
Action: Mouse pressed left at (300, 278)
Screenshot: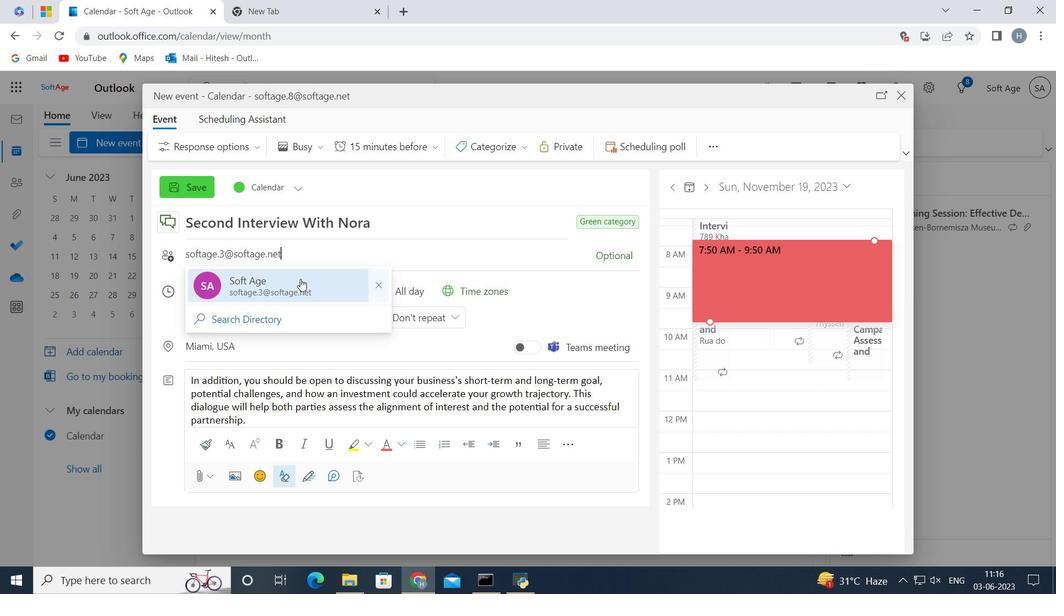 
Action: Key pressed softage.4<Key.shift>@softage.net
Screenshot: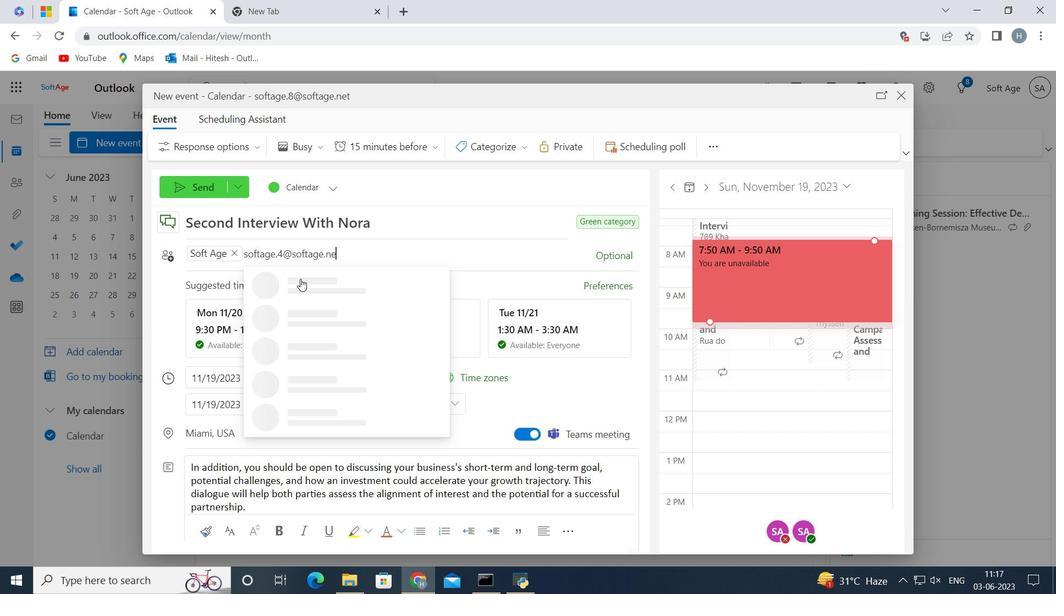
Action: Mouse pressed left at (300, 278)
Screenshot: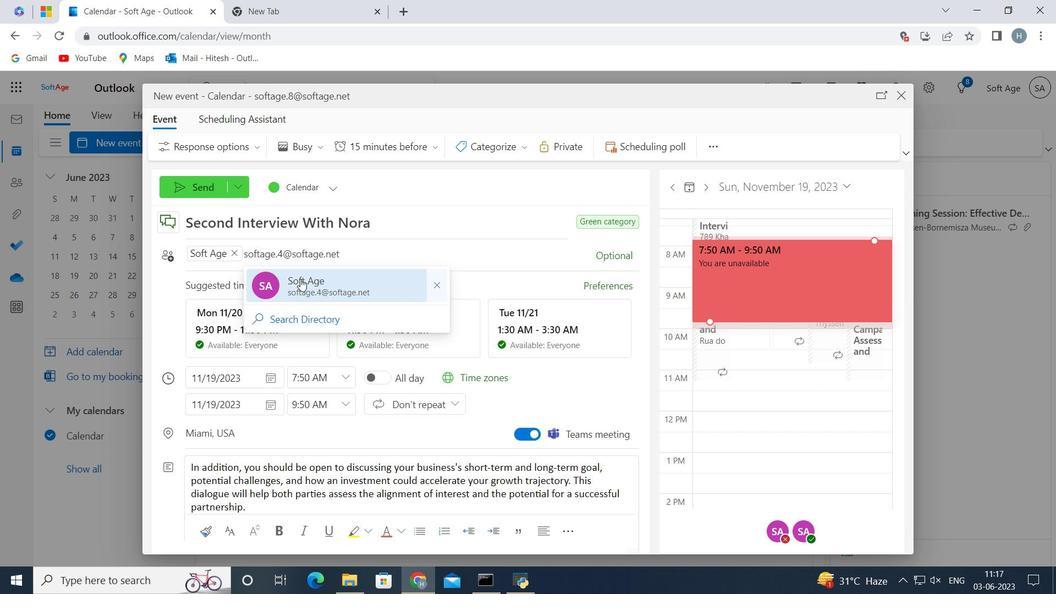 
Action: Mouse moved to (433, 147)
Screenshot: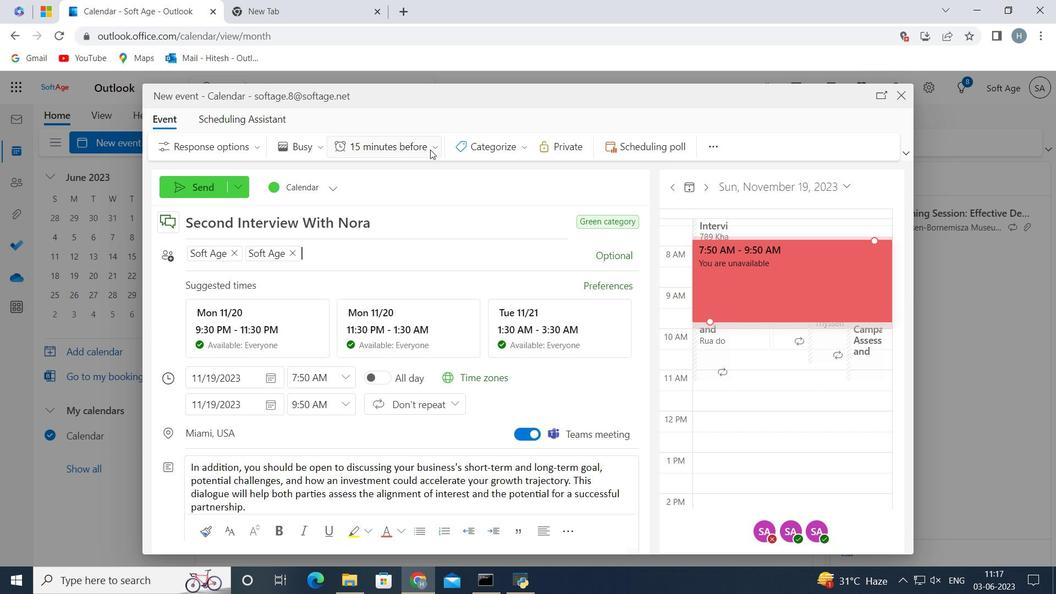 
Action: Mouse pressed left at (433, 147)
Screenshot: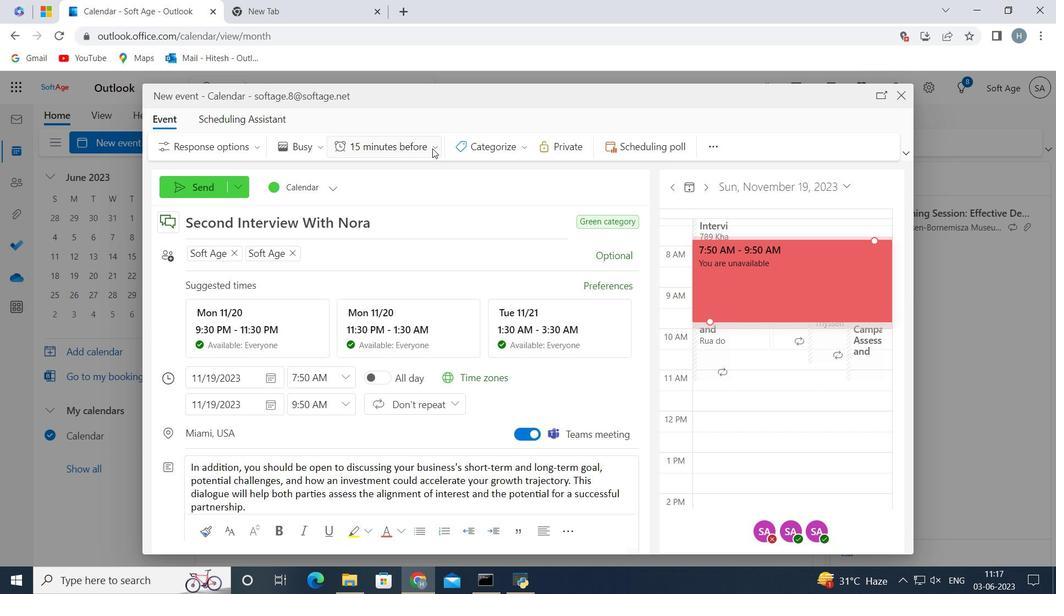 
Action: Mouse moved to (406, 247)
Screenshot: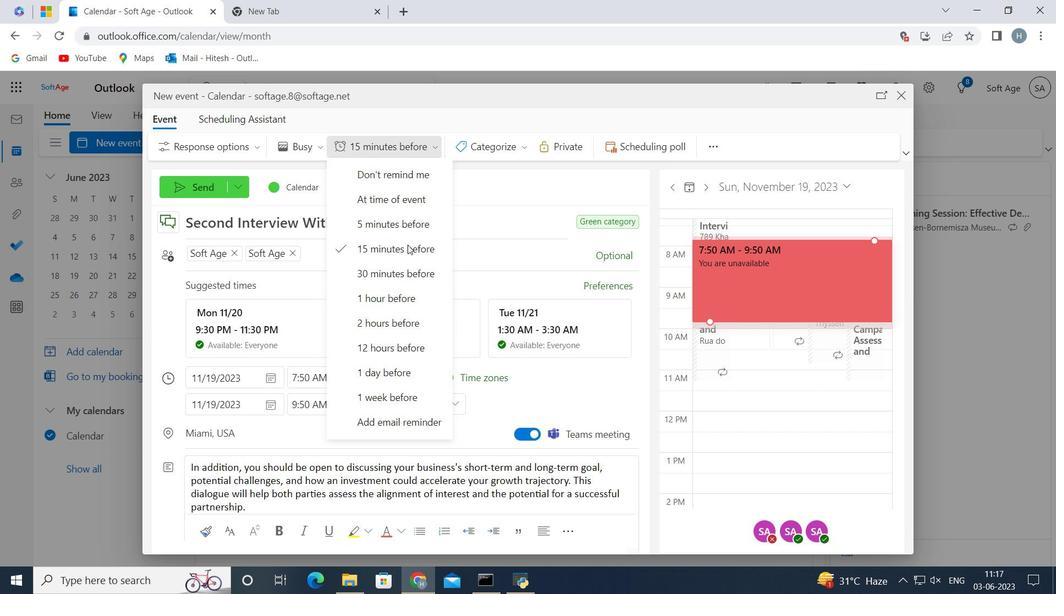 
Action: Mouse pressed left at (406, 247)
Screenshot: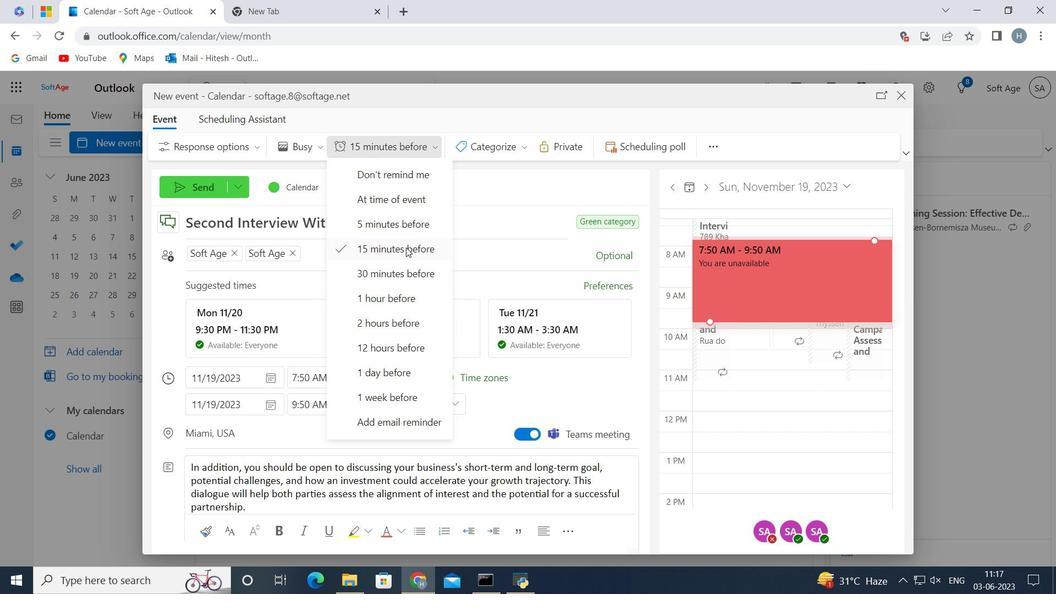 
Action: Mouse moved to (514, 208)
Screenshot: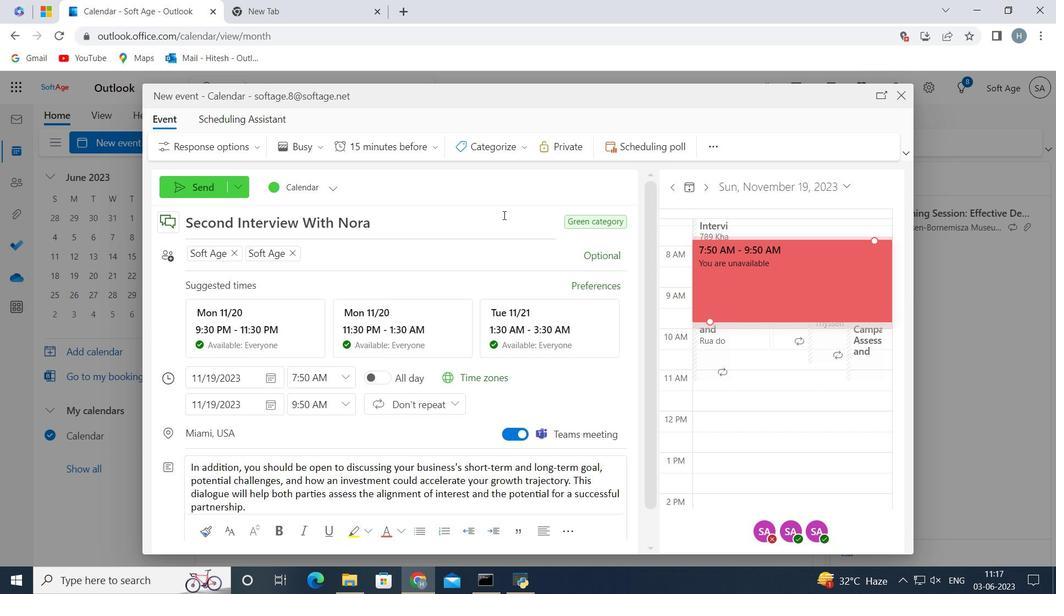 
